 Task: Look for space in Santo Tomás, Colombia from 7th July, 2023 to 15th July, 2023 for 6 adults in price range Rs.15000 to Rs.20000. Place can be entire place with 3 bedrooms having 3 beds and 3 bathrooms. Property type can be house, flat, guest house. Amenities needed are: washing machine. Booking option can be shelf check-in. Required host language is English.
Action: Mouse moved to (459, 81)
Screenshot: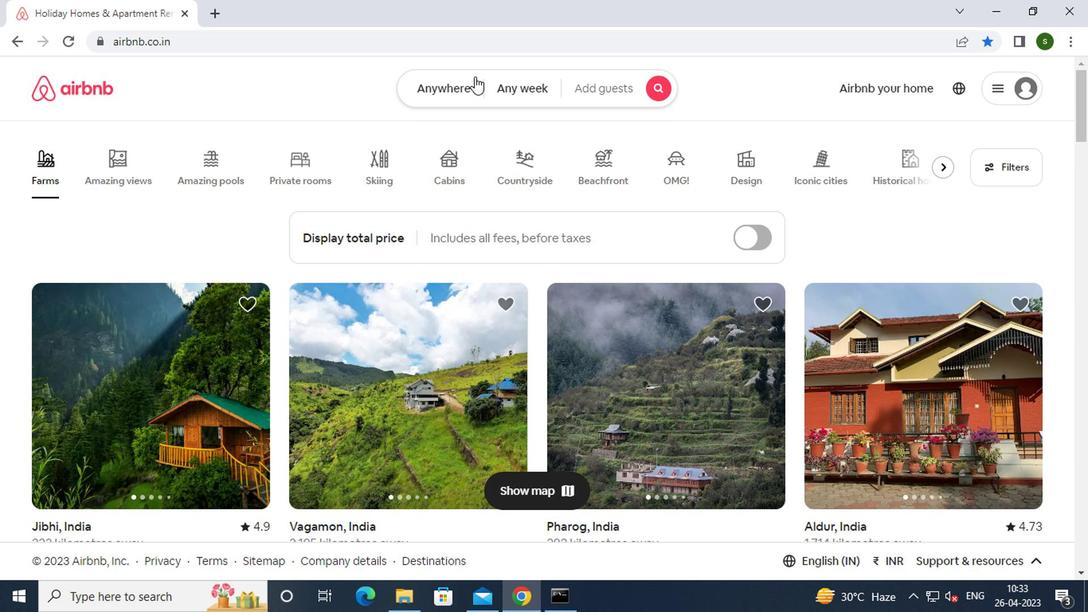 
Action: Mouse pressed left at (459, 81)
Screenshot: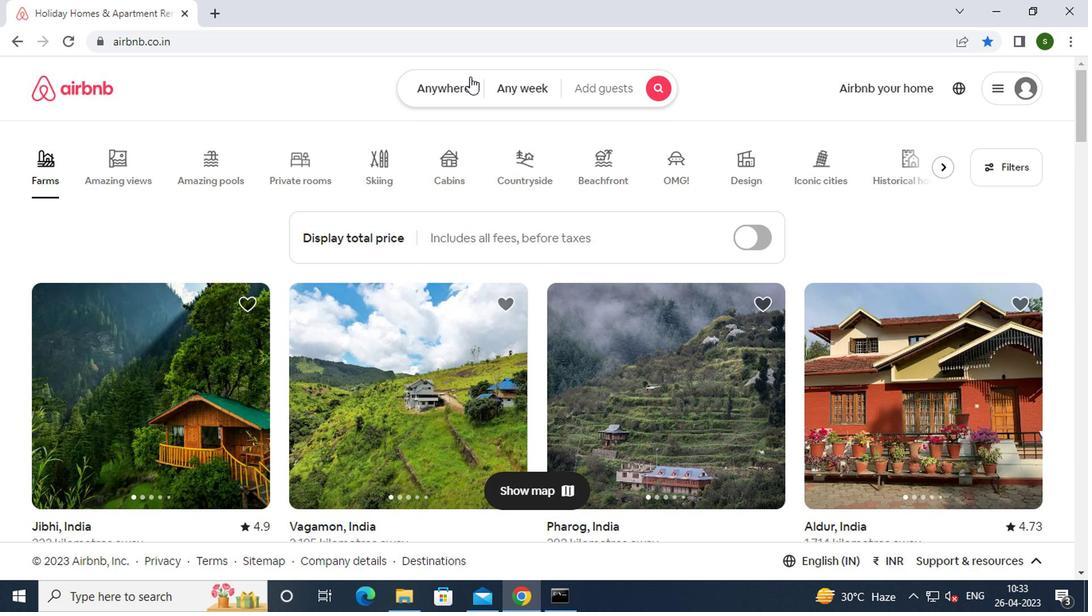
Action: Mouse moved to (347, 153)
Screenshot: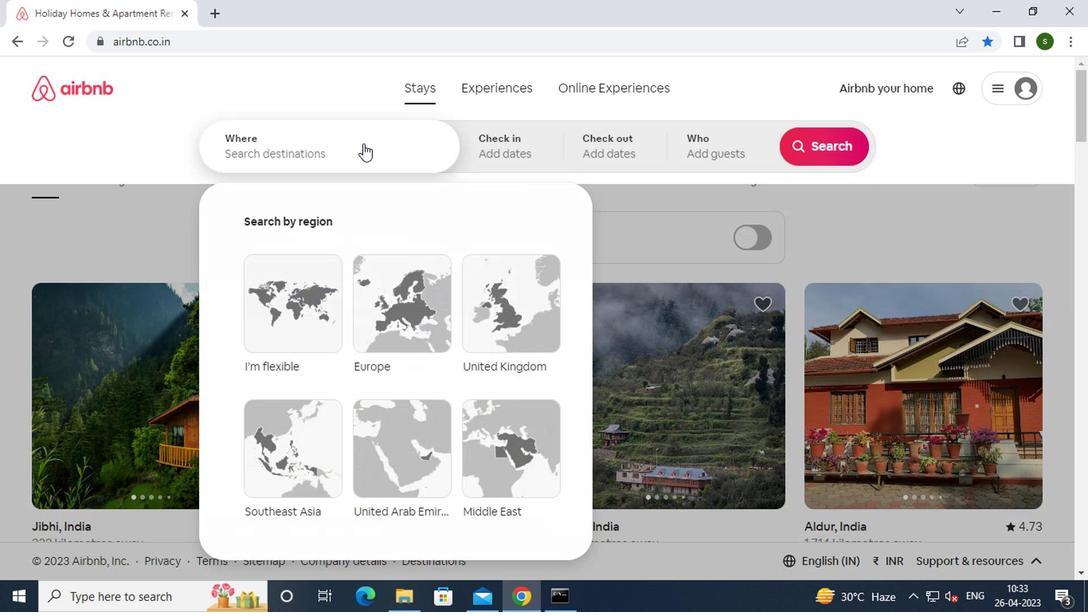 
Action: Mouse pressed left at (347, 153)
Screenshot: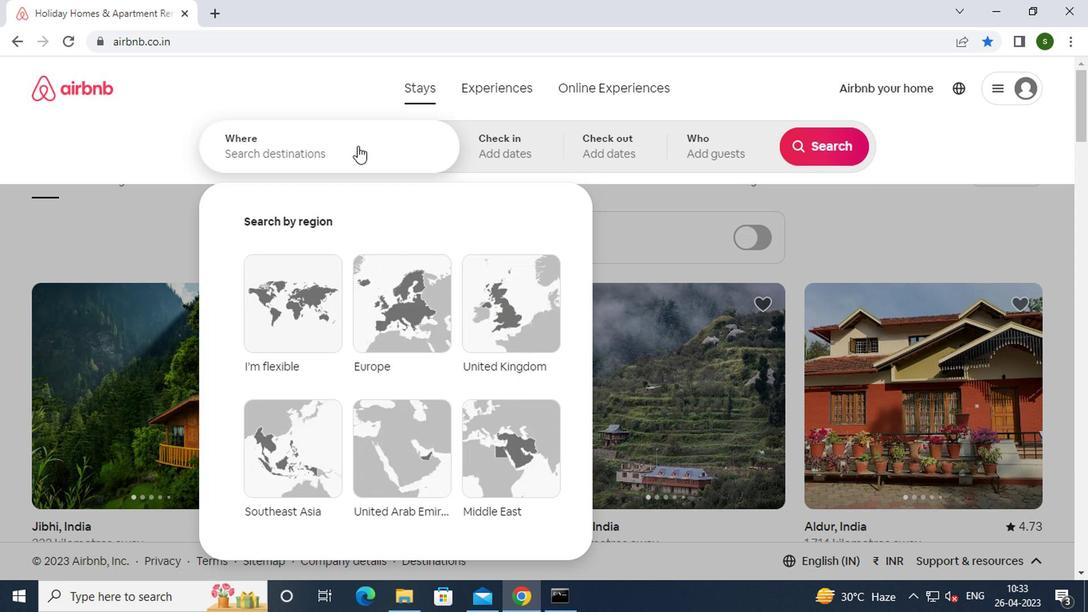 
Action: Key pressed s<Key.caps_lock>anto<Key.space><Key.caps_lock>t<Key.caps_lock>omas,<Key.space><Key.caps_lock>c<Key.caps_lock>olombia<Key.enter>
Screenshot: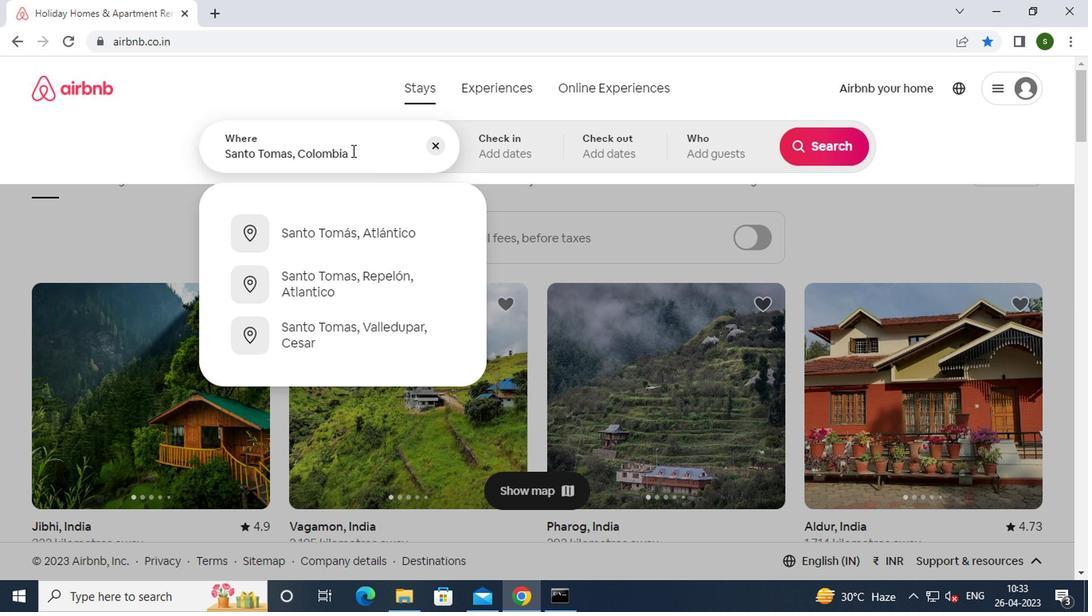 
Action: Mouse moved to (805, 272)
Screenshot: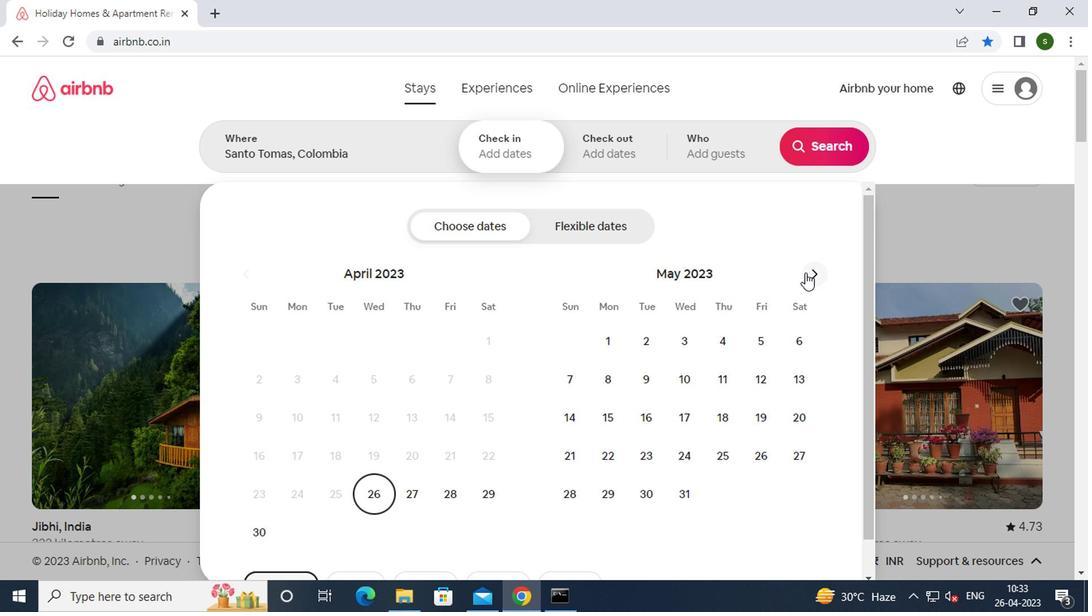 
Action: Mouse pressed left at (805, 272)
Screenshot: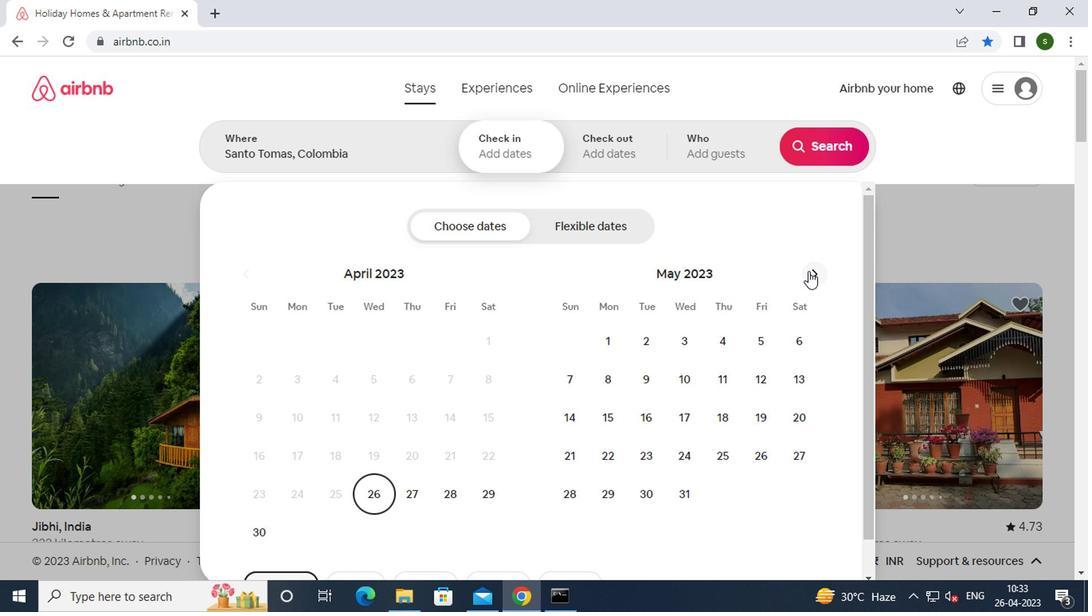
Action: Mouse pressed left at (805, 272)
Screenshot: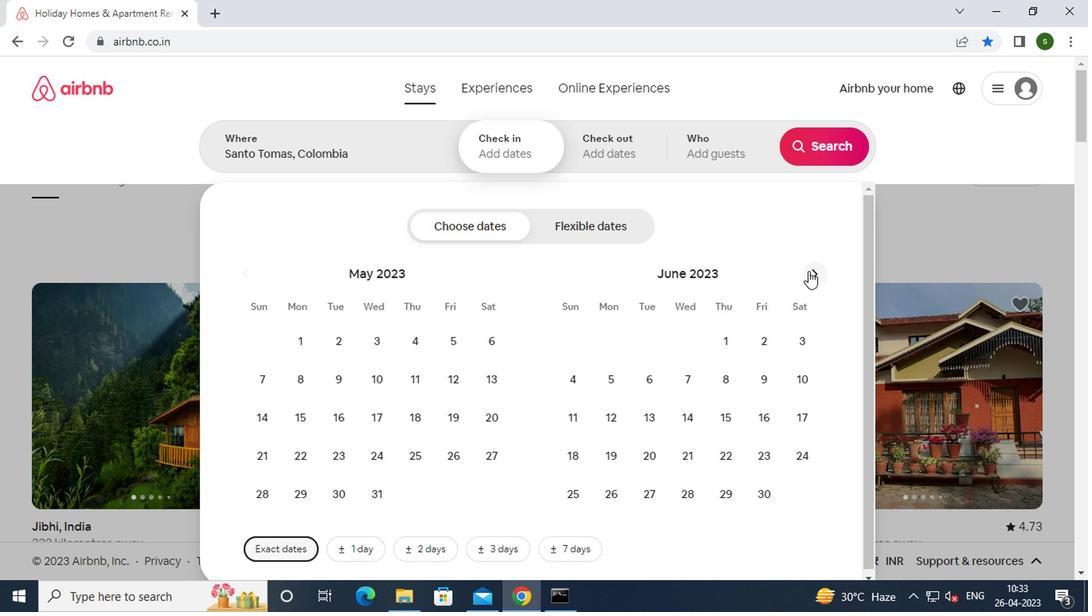 
Action: Mouse moved to (754, 369)
Screenshot: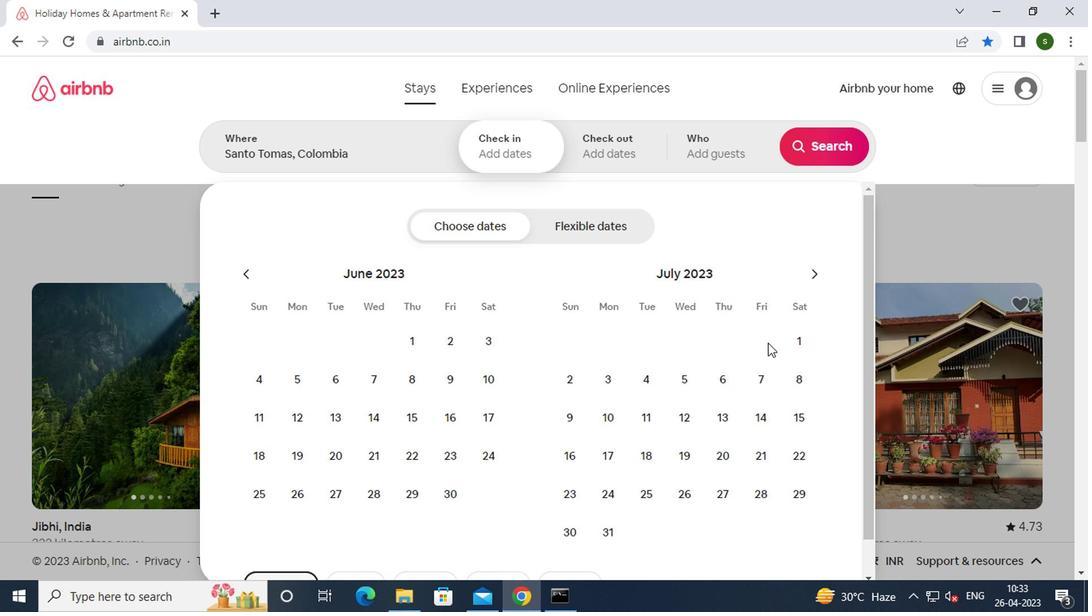 
Action: Mouse pressed left at (754, 369)
Screenshot: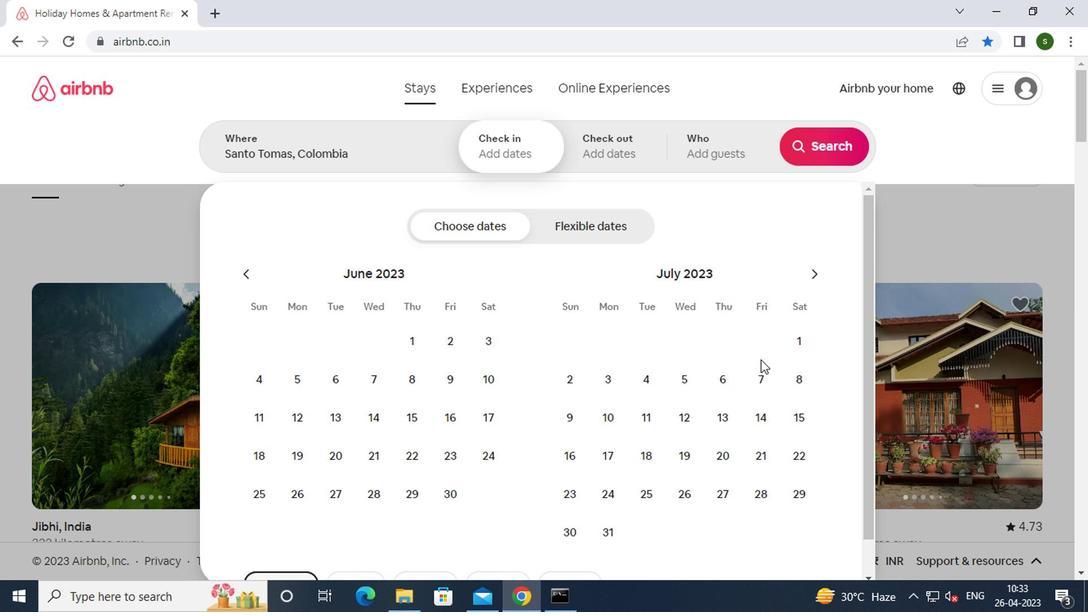 
Action: Mouse moved to (786, 401)
Screenshot: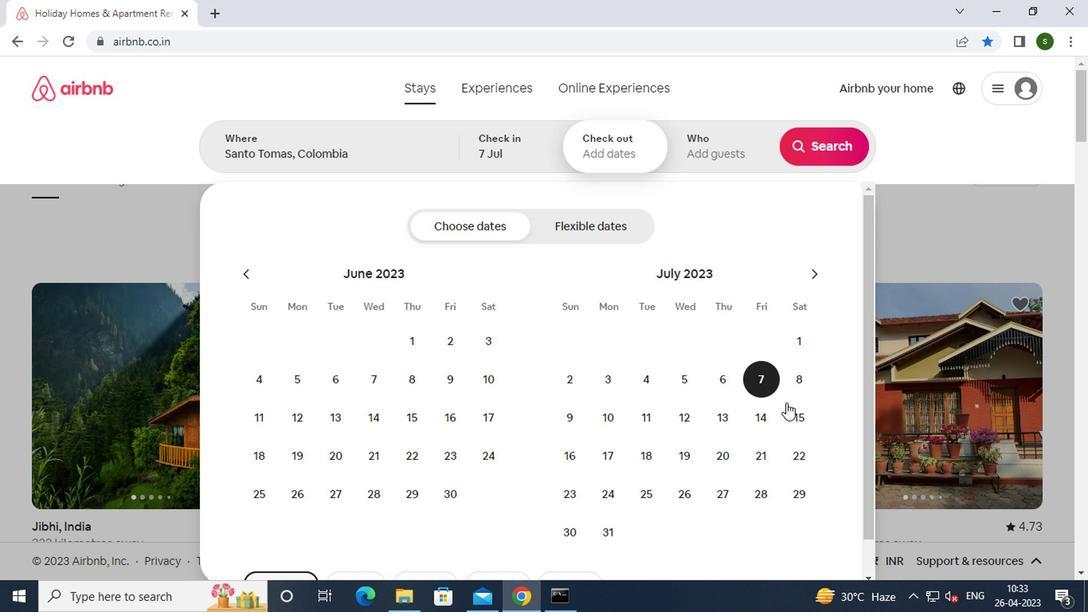 
Action: Mouse pressed left at (786, 401)
Screenshot: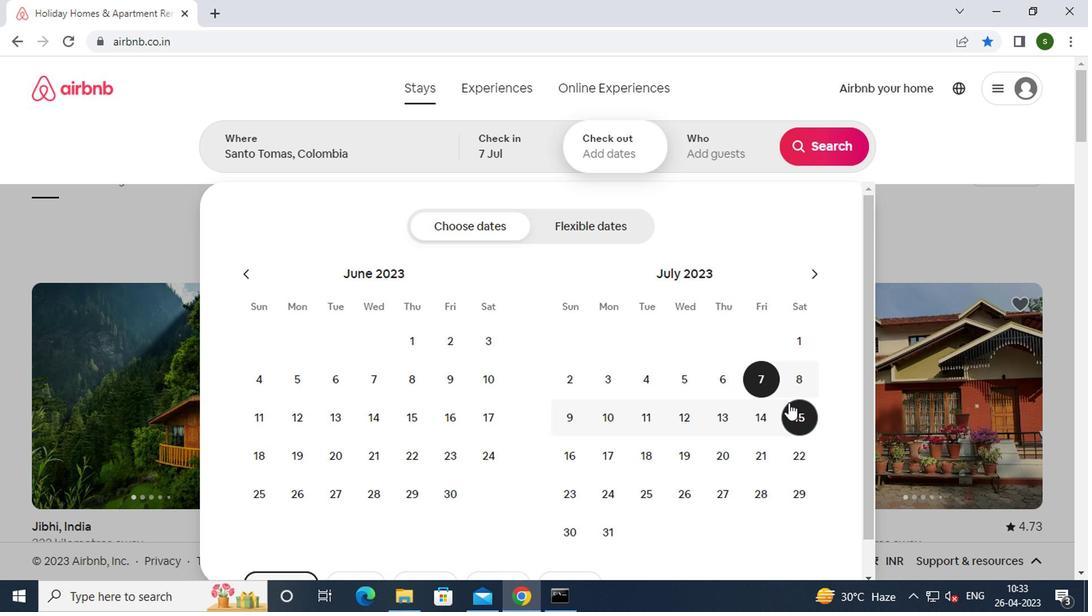 
Action: Mouse moved to (718, 157)
Screenshot: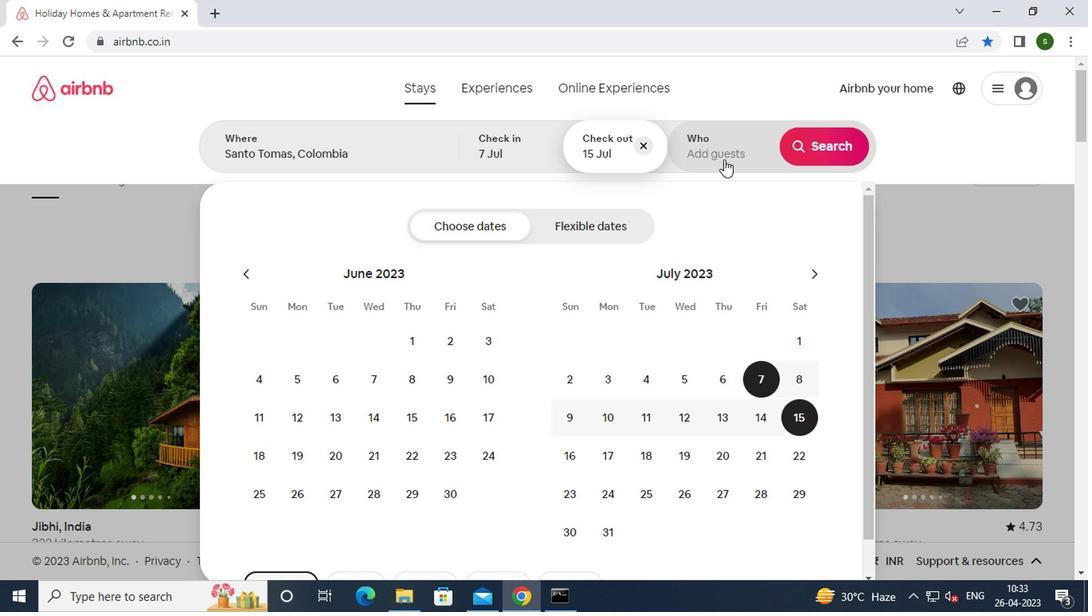 
Action: Mouse pressed left at (718, 157)
Screenshot: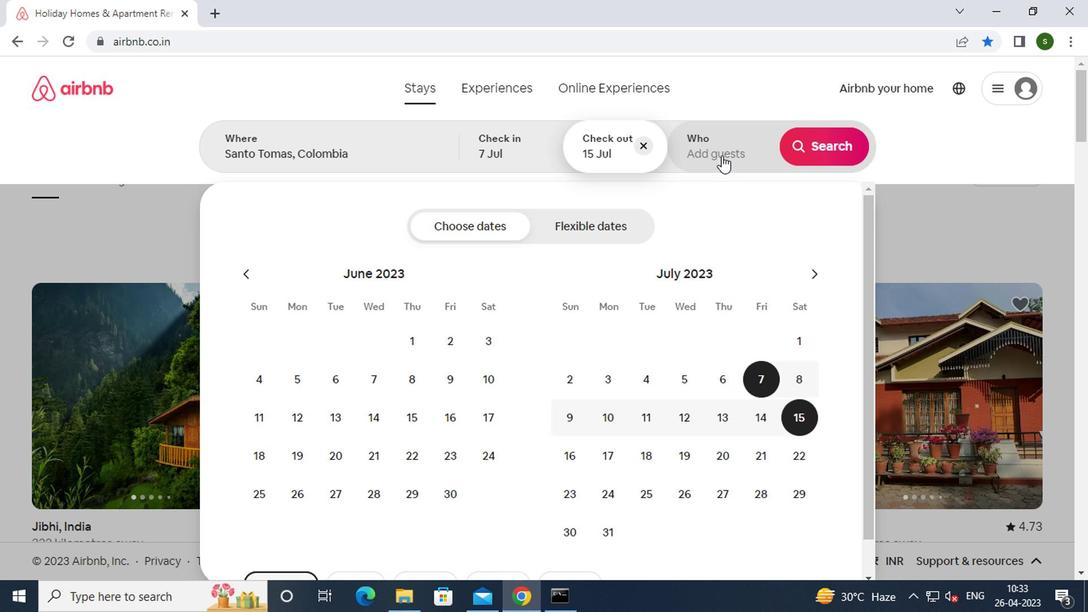 
Action: Mouse moved to (815, 234)
Screenshot: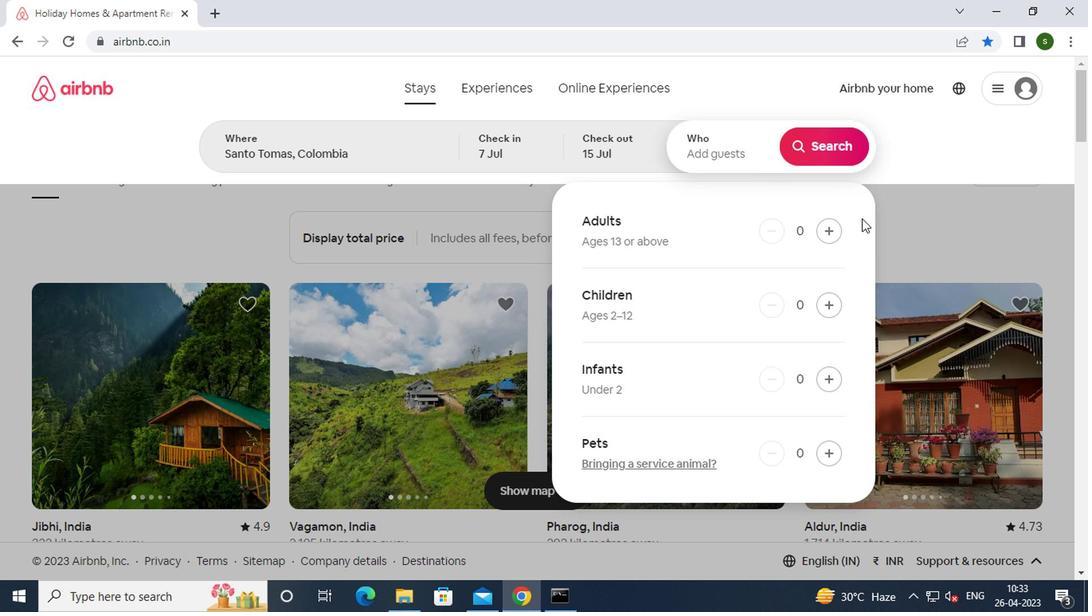 
Action: Mouse pressed left at (815, 234)
Screenshot: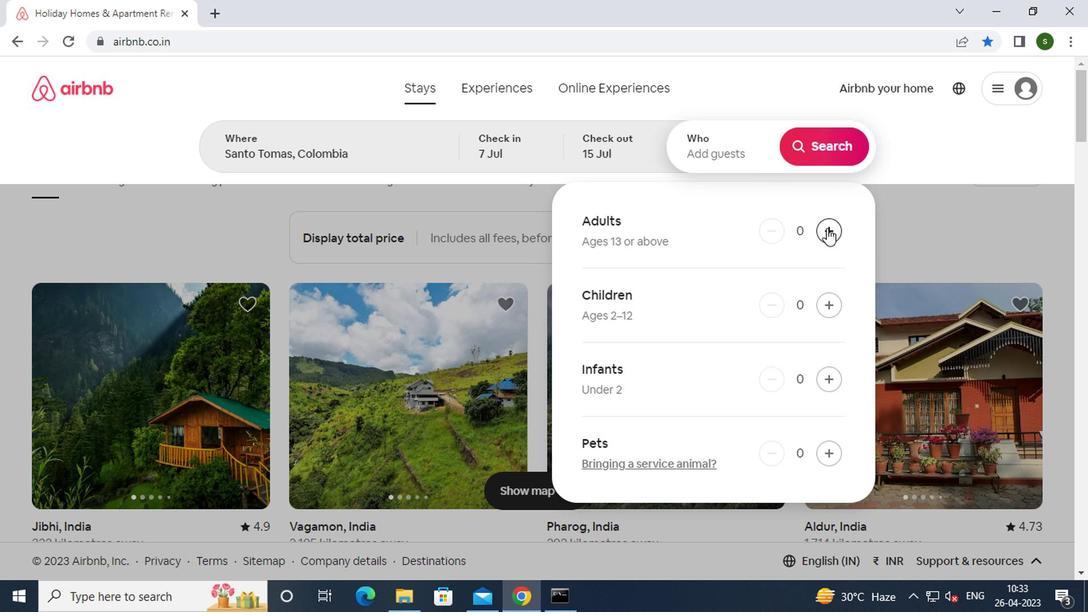 
Action: Mouse pressed left at (815, 234)
Screenshot: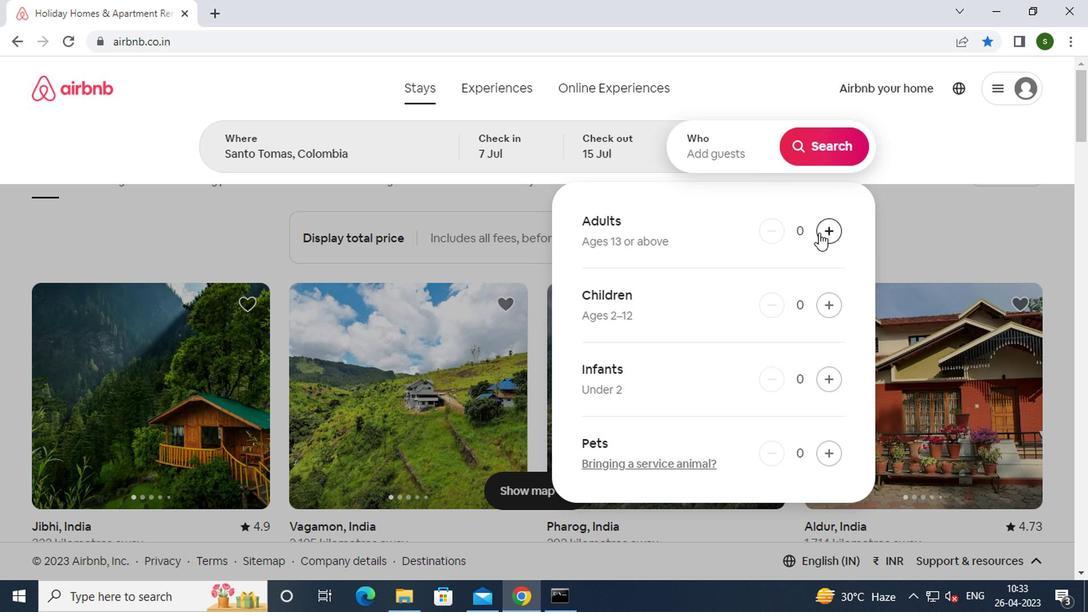 
Action: Mouse pressed left at (815, 234)
Screenshot: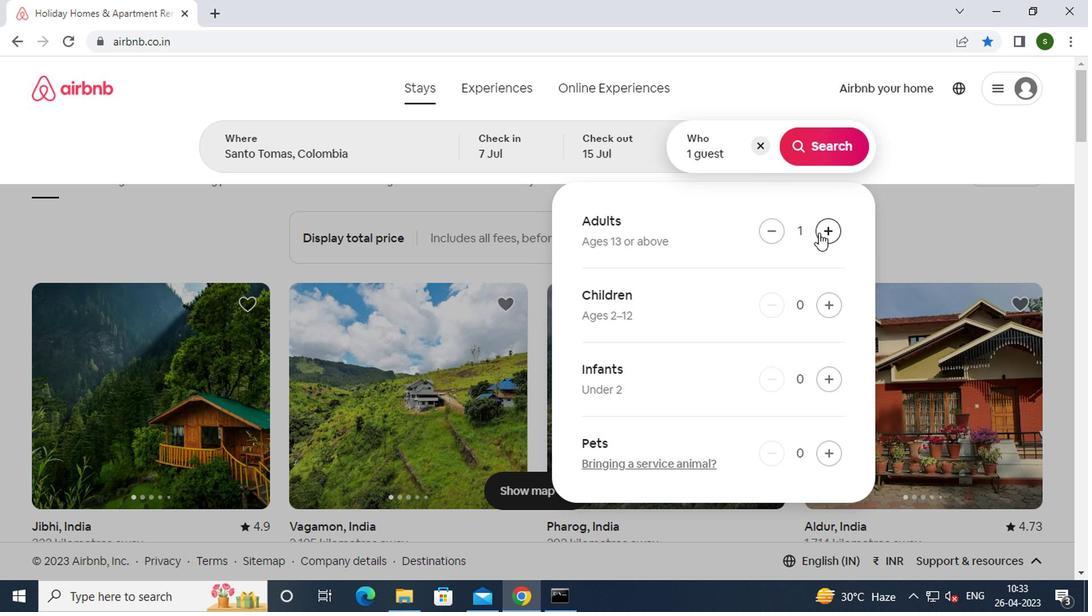 
Action: Mouse pressed left at (815, 234)
Screenshot: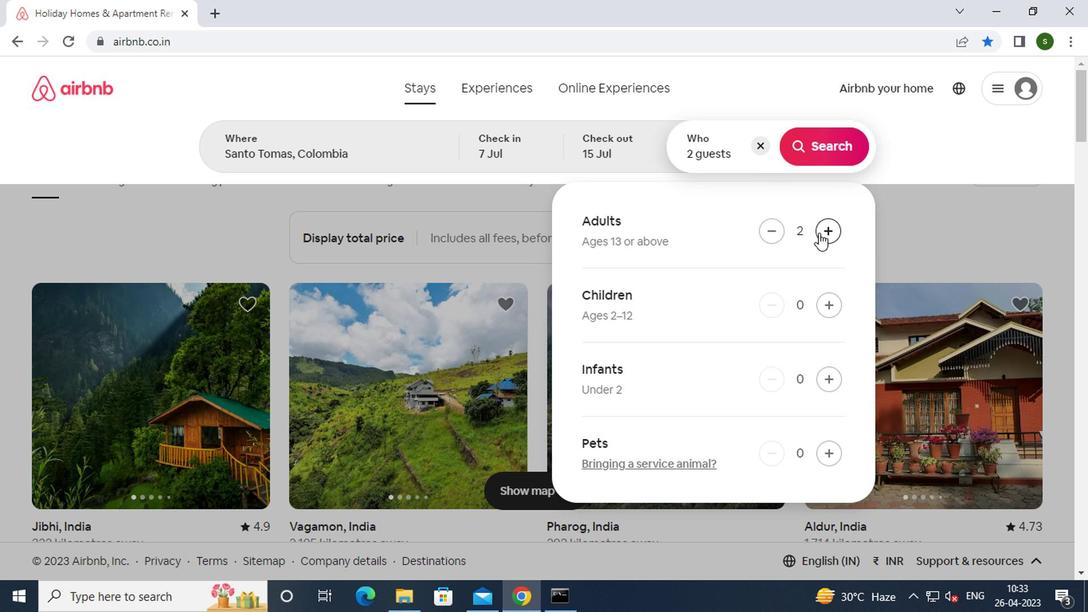 
Action: Mouse pressed left at (815, 234)
Screenshot: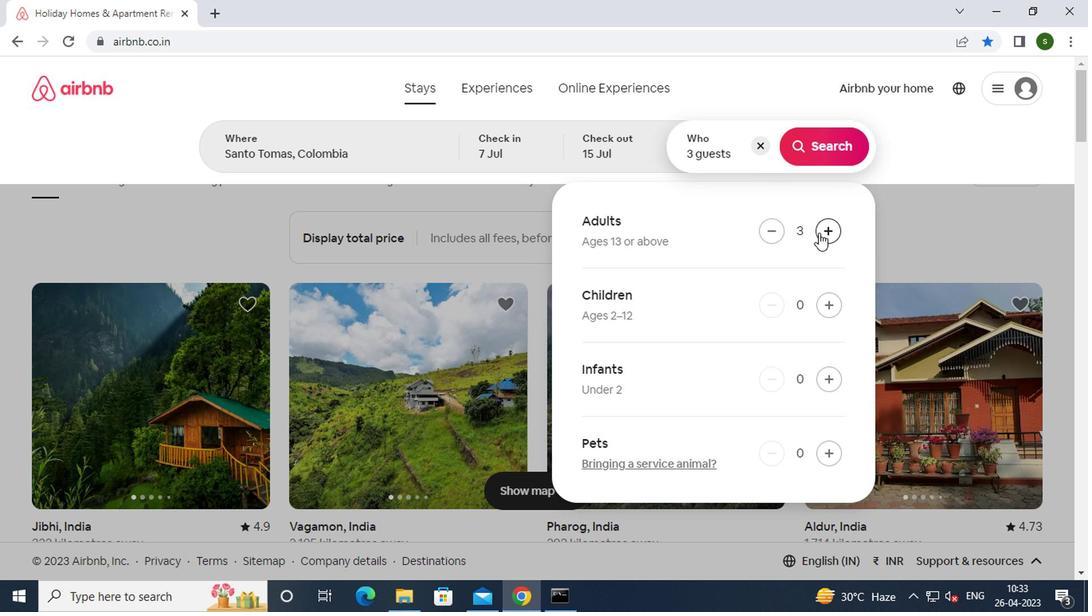 
Action: Mouse pressed left at (815, 234)
Screenshot: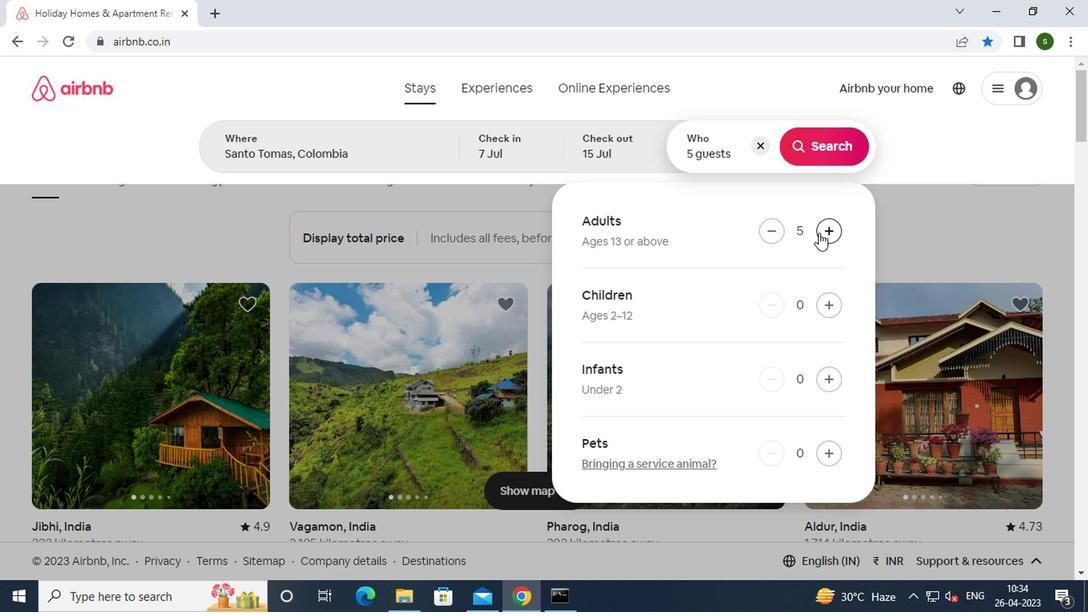 
Action: Mouse moved to (807, 146)
Screenshot: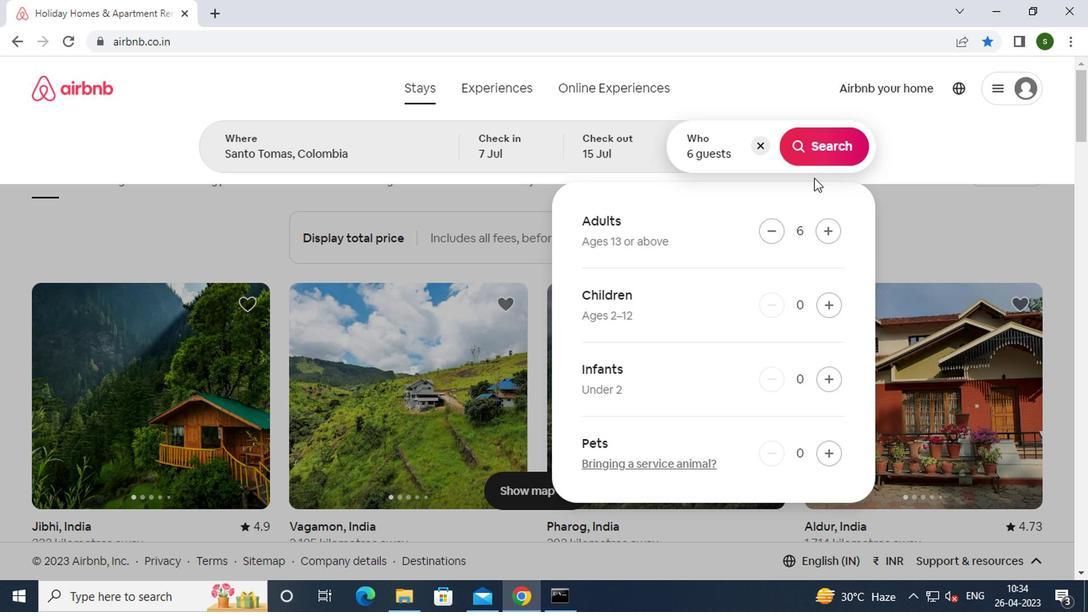 
Action: Mouse pressed left at (807, 146)
Screenshot: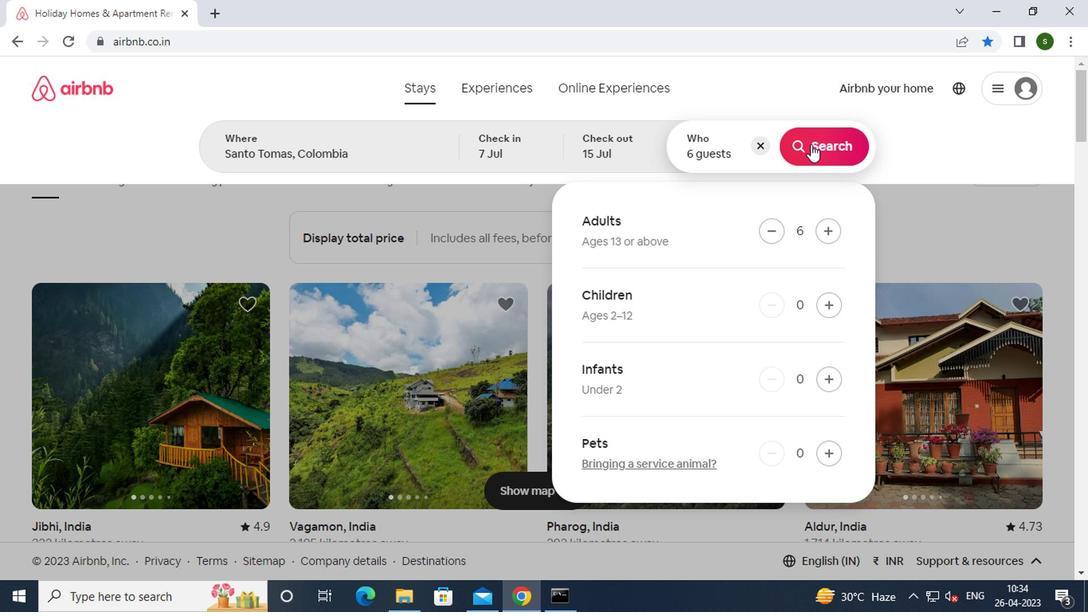 
Action: Mouse moved to (1022, 156)
Screenshot: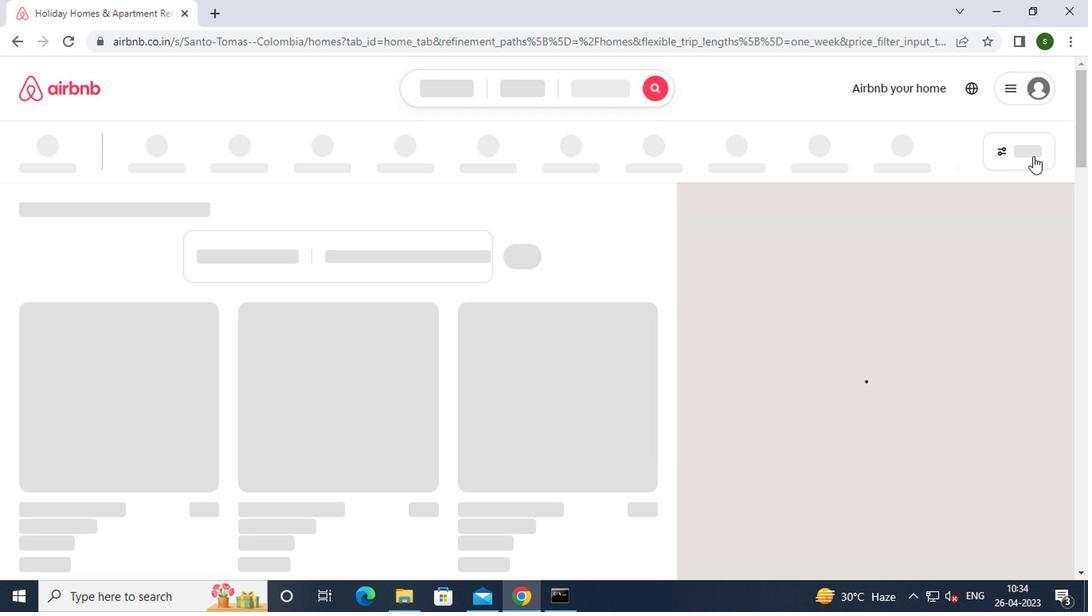 
Action: Mouse pressed left at (1022, 156)
Screenshot: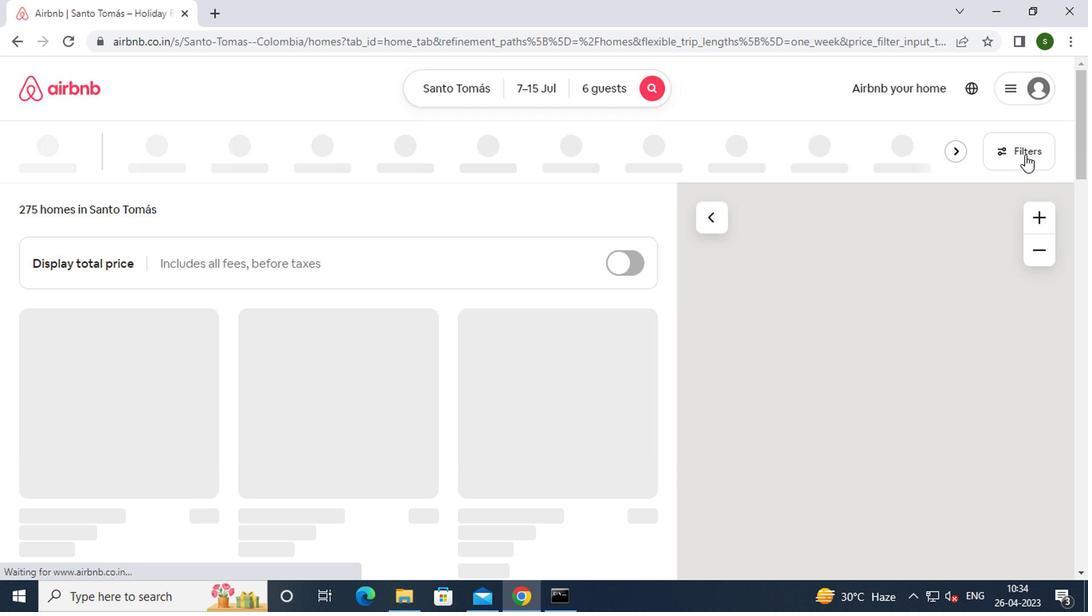 
Action: Mouse moved to (440, 355)
Screenshot: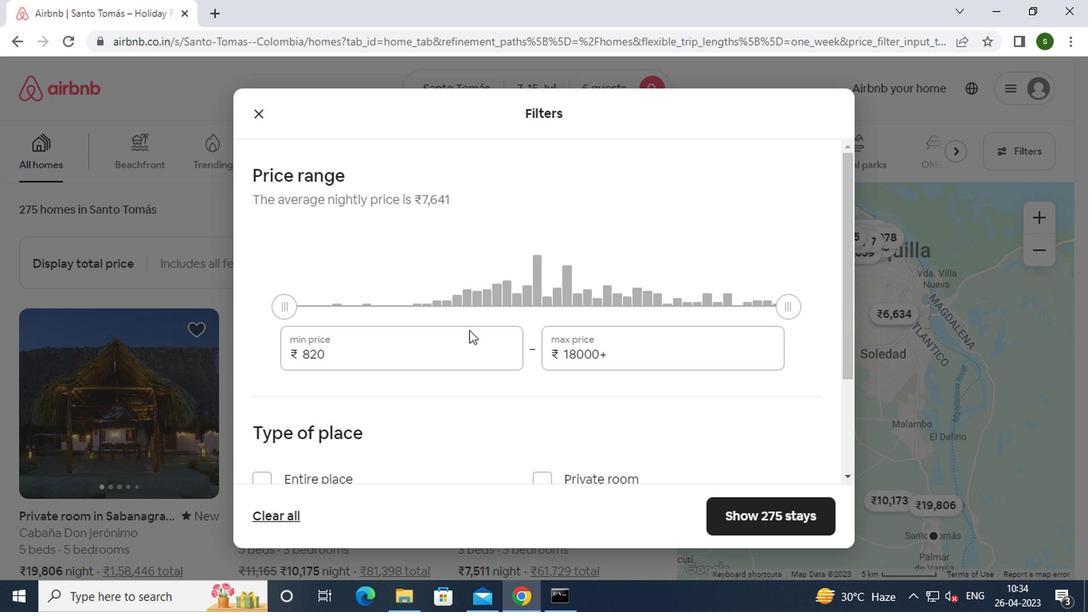 
Action: Mouse pressed left at (440, 355)
Screenshot: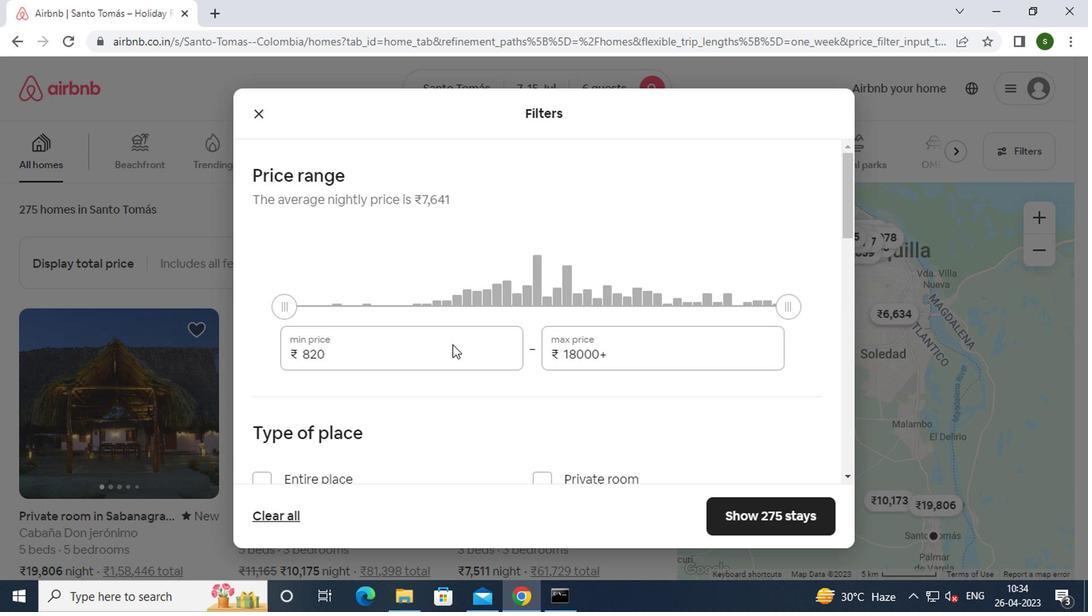 
Action: Mouse moved to (438, 351)
Screenshot: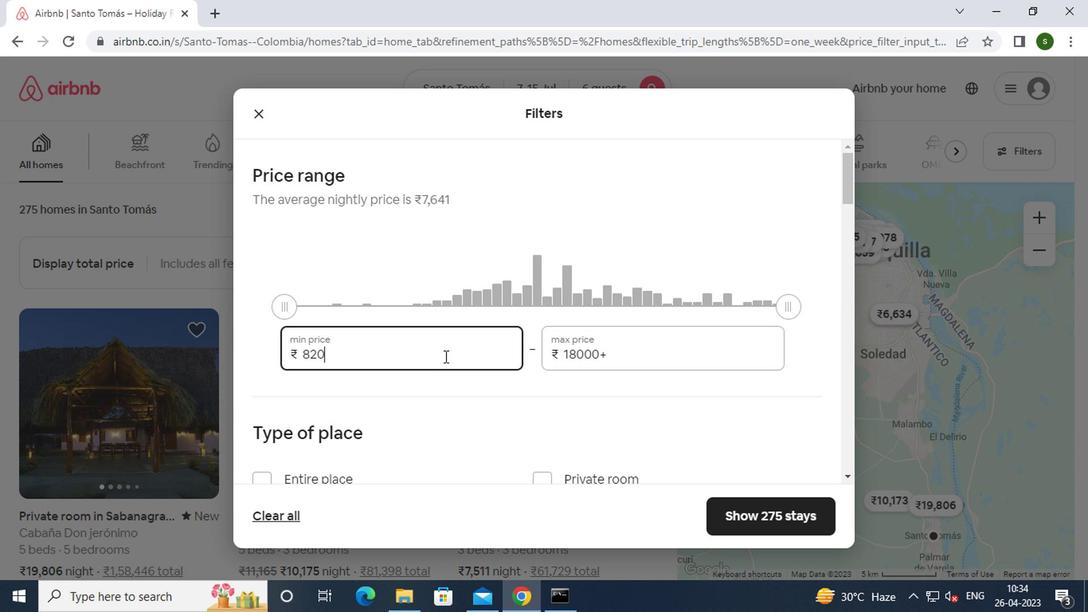 
Action: Key pressed <Key.backspace><Key.backspace><Key.backspace><Key.backspace><Key.backspace><Key.backspace><Key.backspace><Key.backspace><Key.backspace><Key.backspace>15000
Screenshot: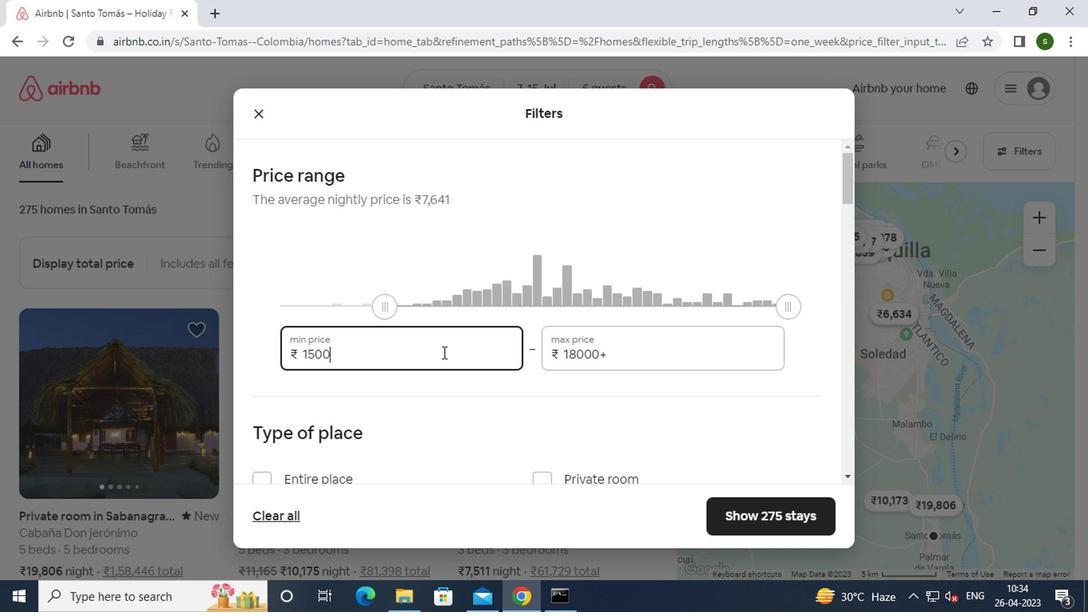
Action: Mouse moved to (637, 362)
Screenshot: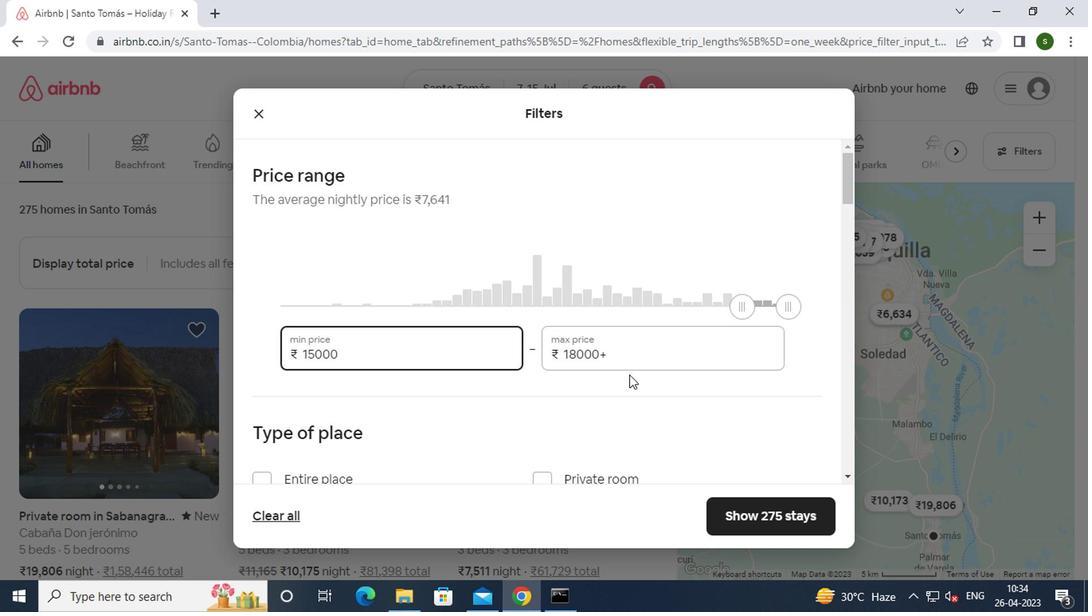 
Action: Mouse pressed left at (637, 362)
Screenshot: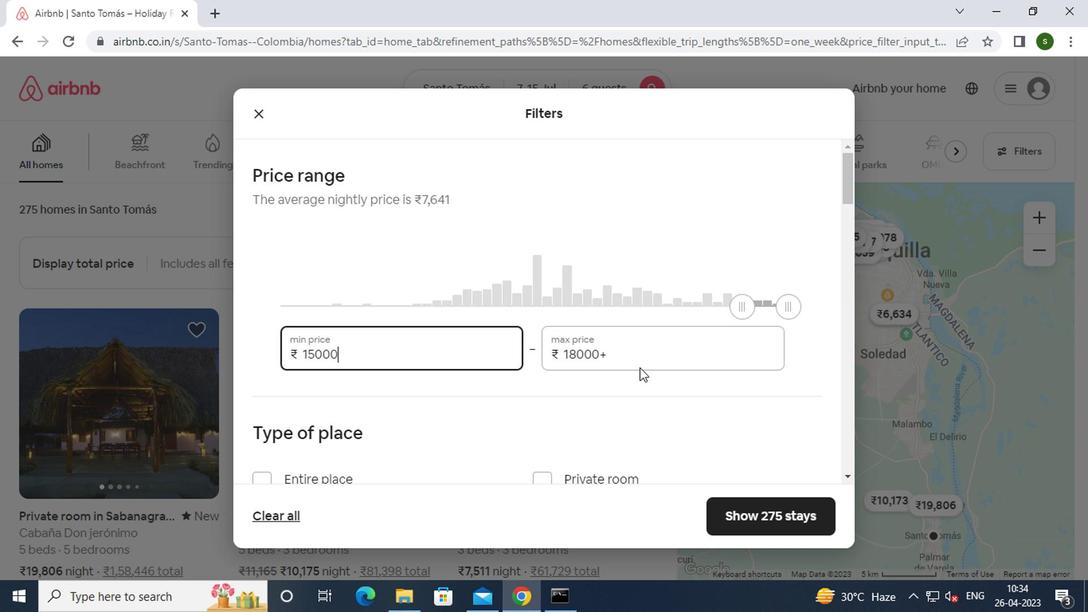 
Action: Mouse moved to (639, 357)
Screenshot: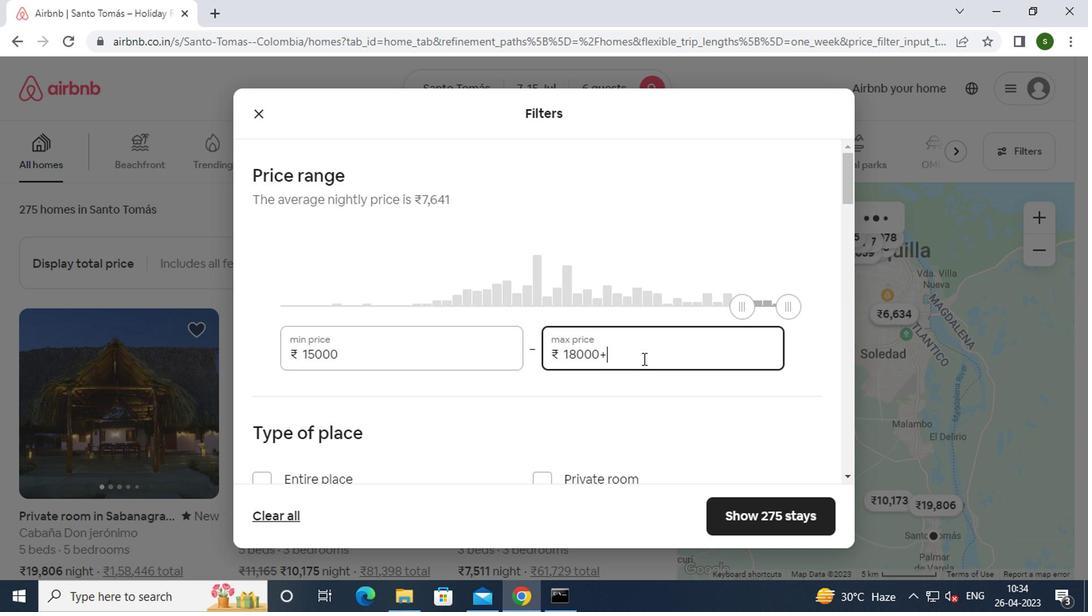 
Action: Key pressed <Key.backspace><Key.backspace><Key.backspace><Key.backspace><Key.backspace><Key.backspace><Key.backspace><Key.backspace><Key.backspace><Key.backspace><Key.backspace><Key.backspace><Key.backspace>20000
Screenshot: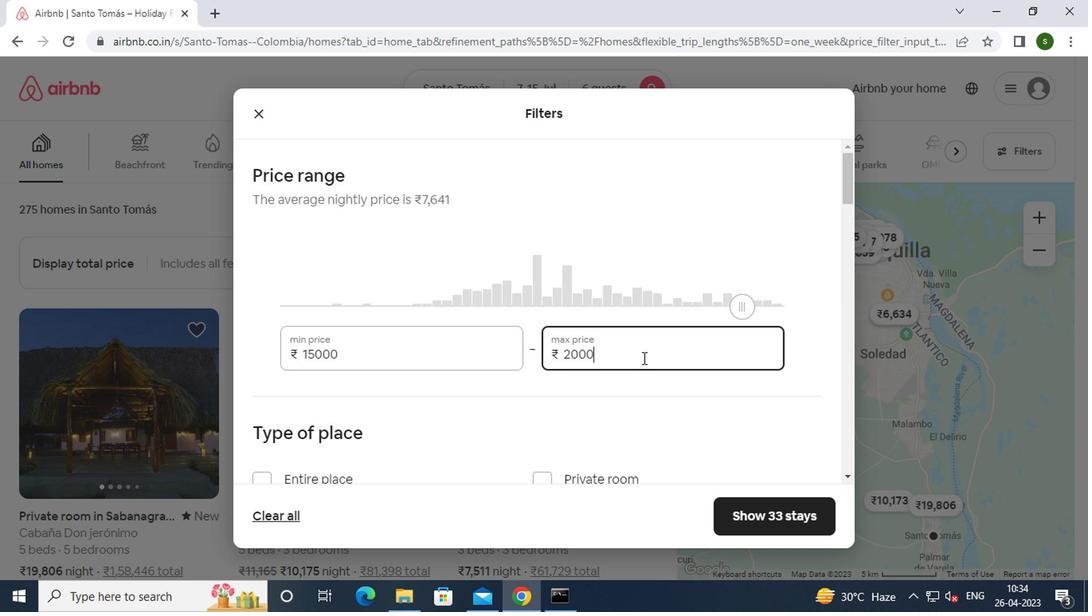 
Action: Mouse moved to (534, 381)
Screenshot: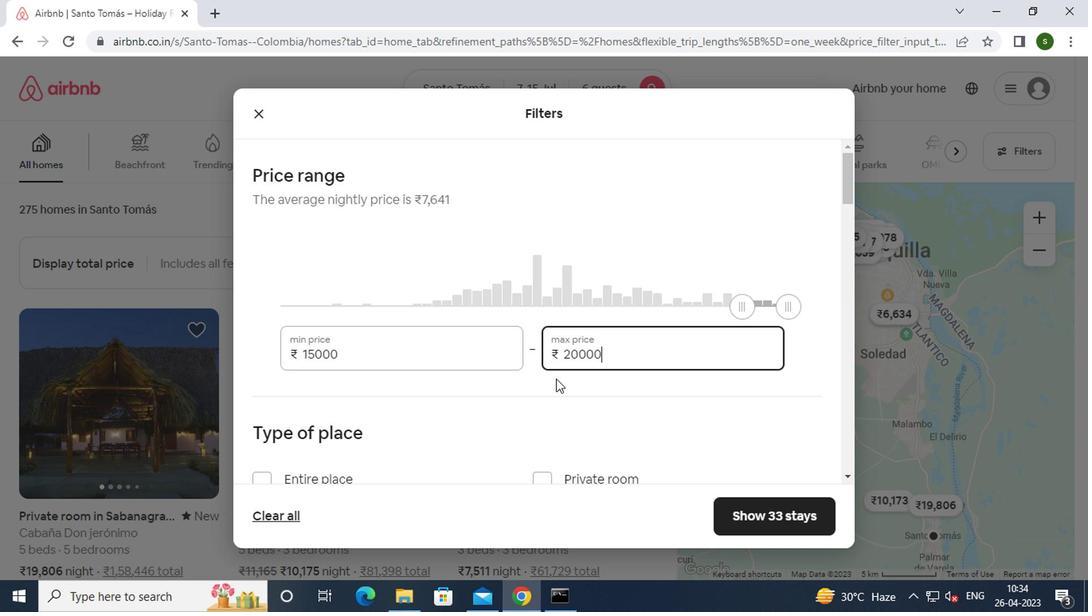 
Action: Mouse scrolled (534, 380) with delta (0, -1)
Screenshot: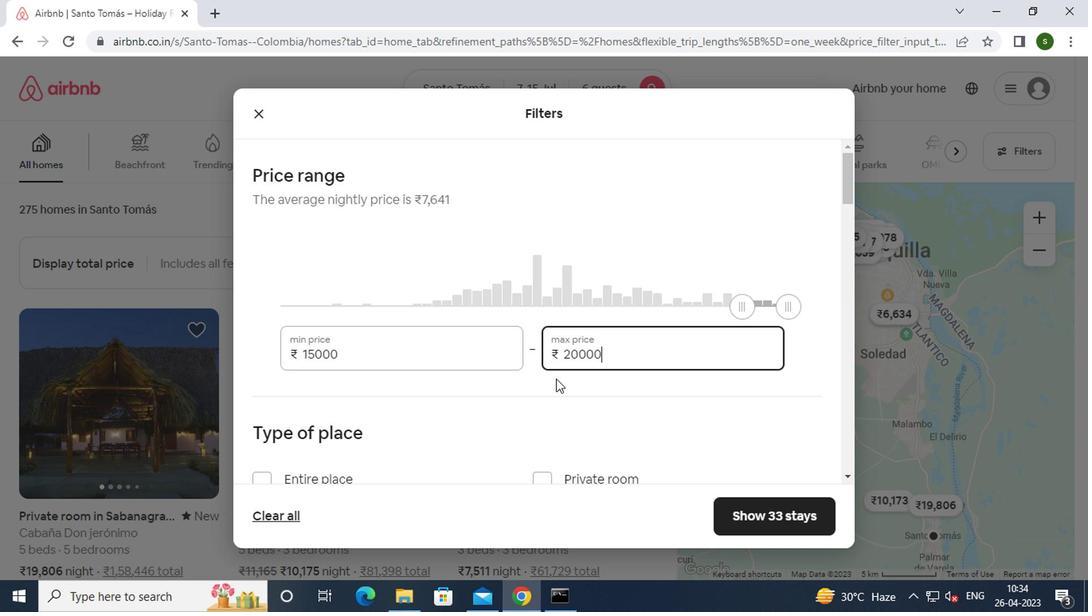 
Action: Mouse moved to (530, 382)
Screenshot: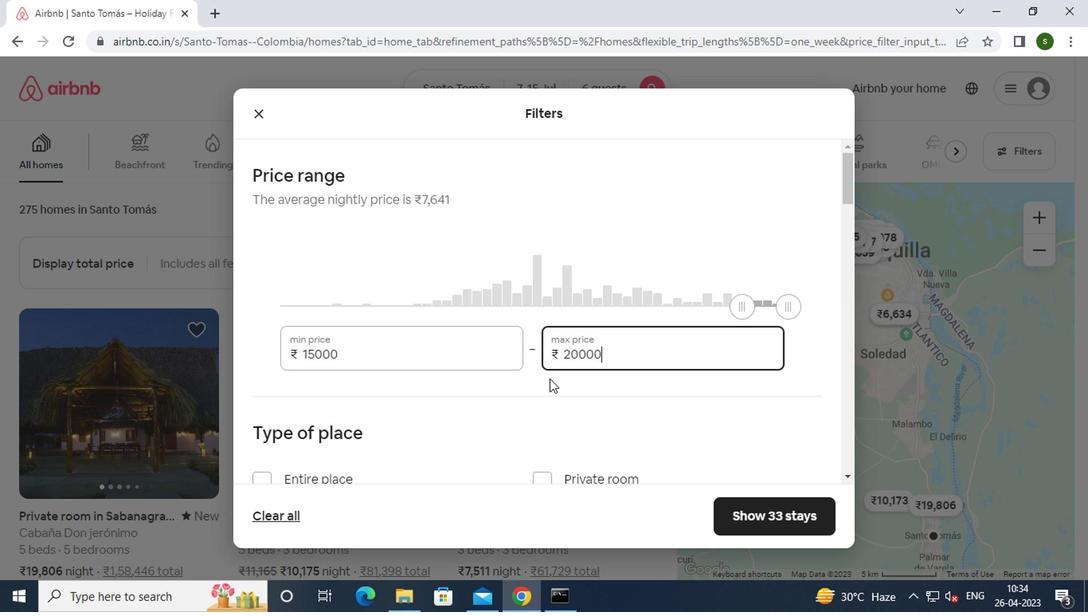 
Action: Mouse scrolled (530, 381) with delta (0, 0)
Screenshot: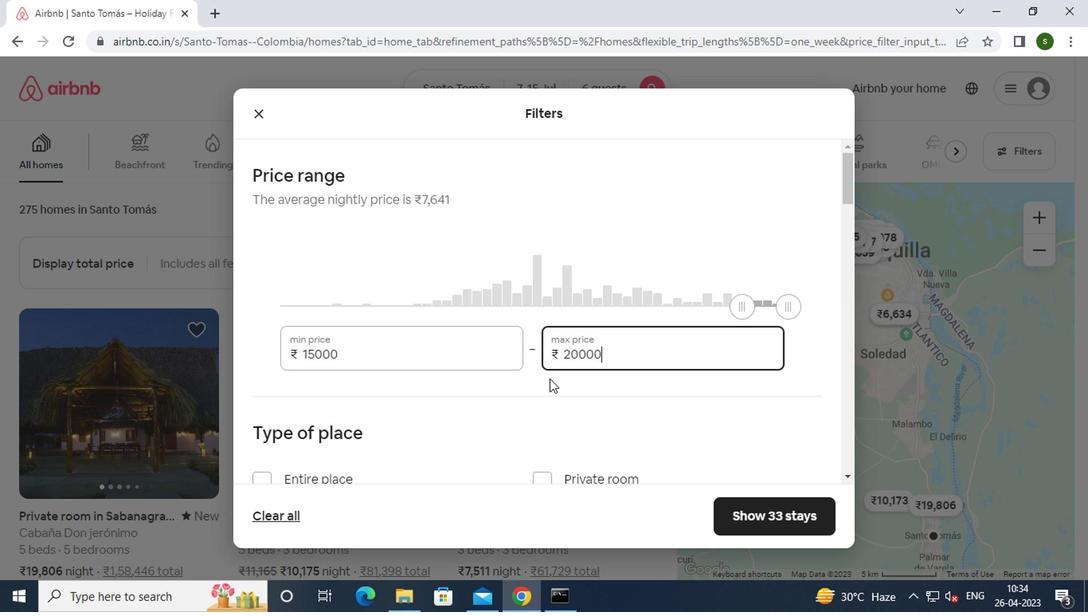 
Action: Mouse moved to (326, 326)
Screenshot: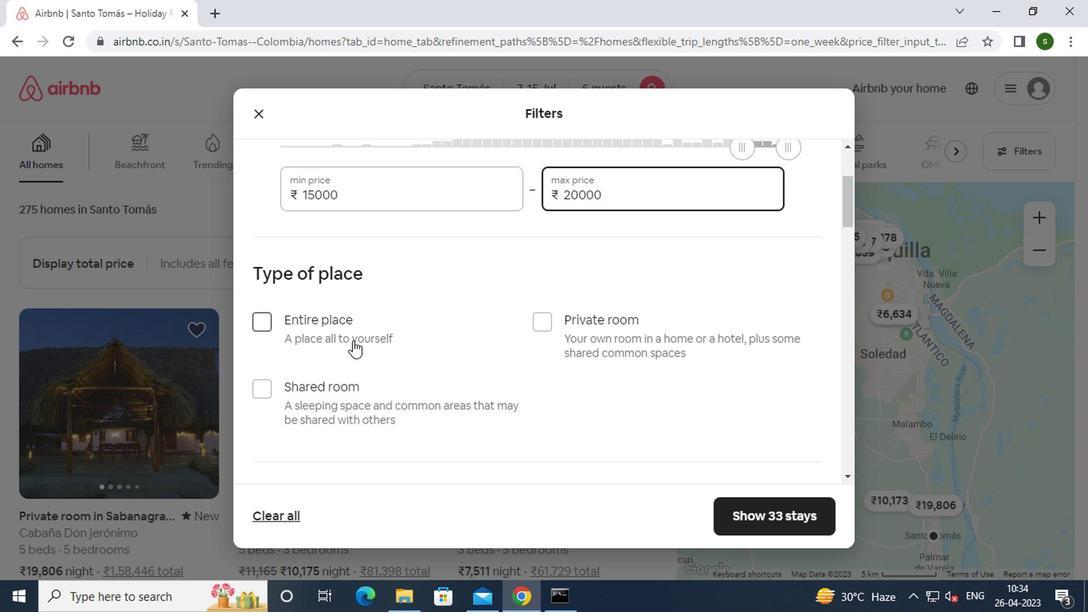 
Action: Mouse pressed left at (326, 326)
Screenshot: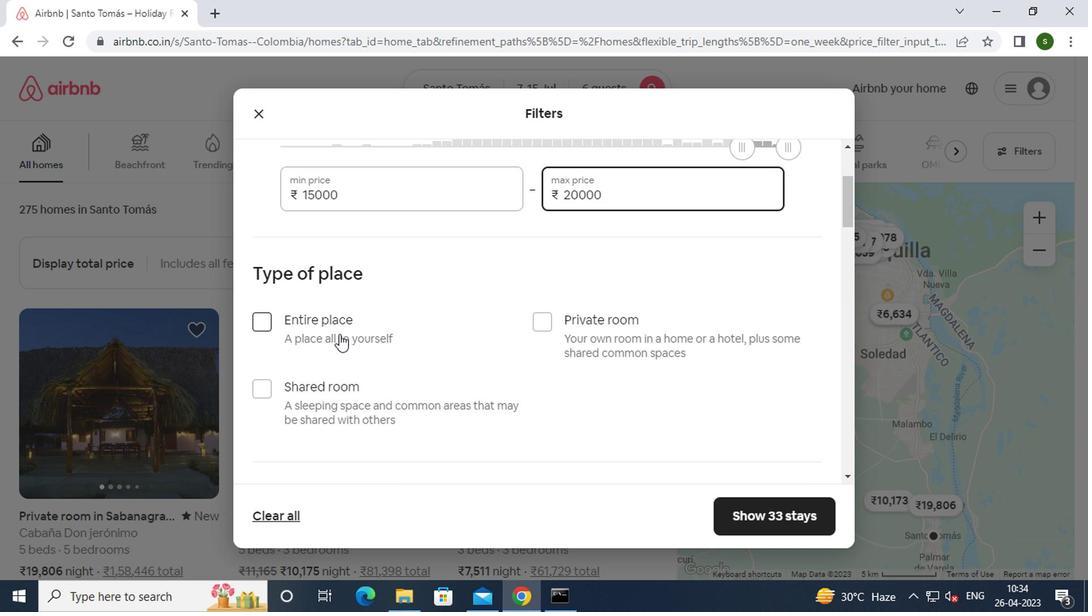 
Action: Mouse moved to (428, 323)
Screenshot: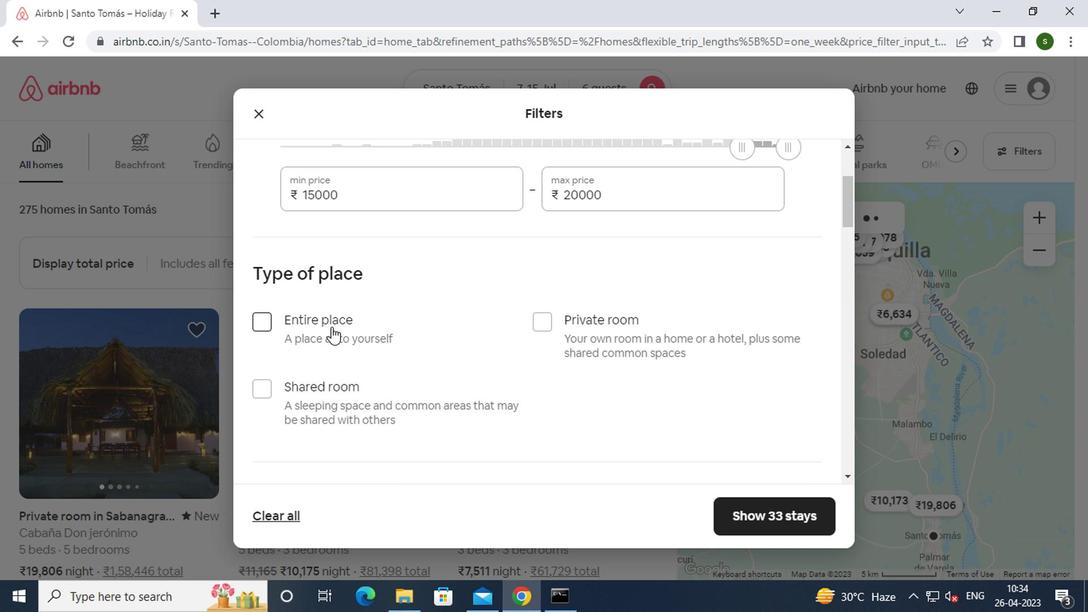 
Action: Mouse scrolled (428, 323) with delta (0, 0)
Screenshot: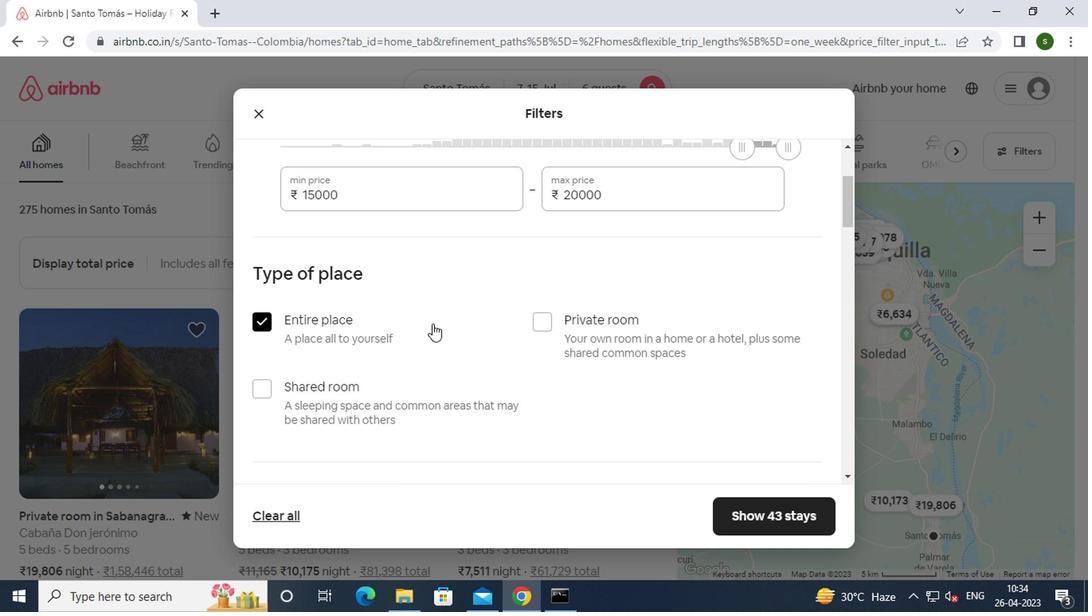 
Action: Mouse scrolled (428, 323) with delta (0, 0)
Screenshot: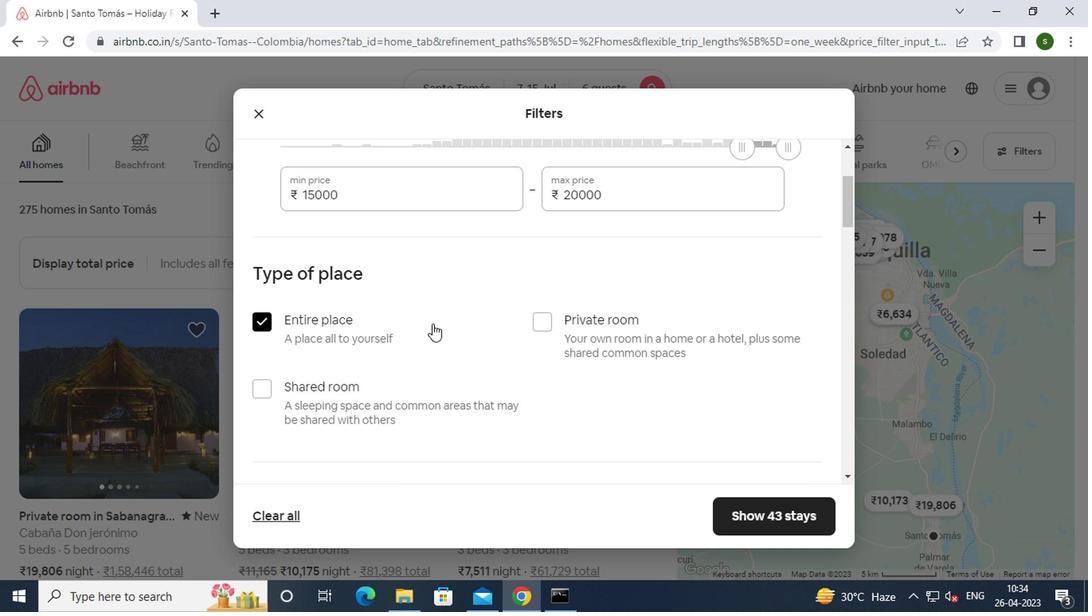 
Action: Mouse scrolled (428, 323) with delta (0, 0)
Screenshot: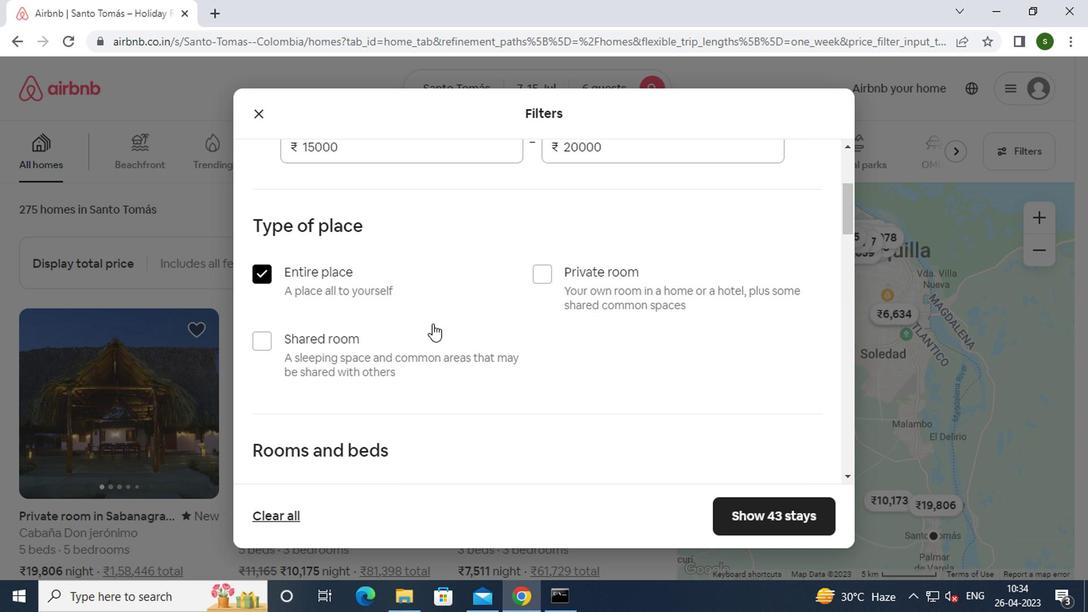 
Action: Mouse scrolled (428, 323) with delta (0, 0)
Screenshot: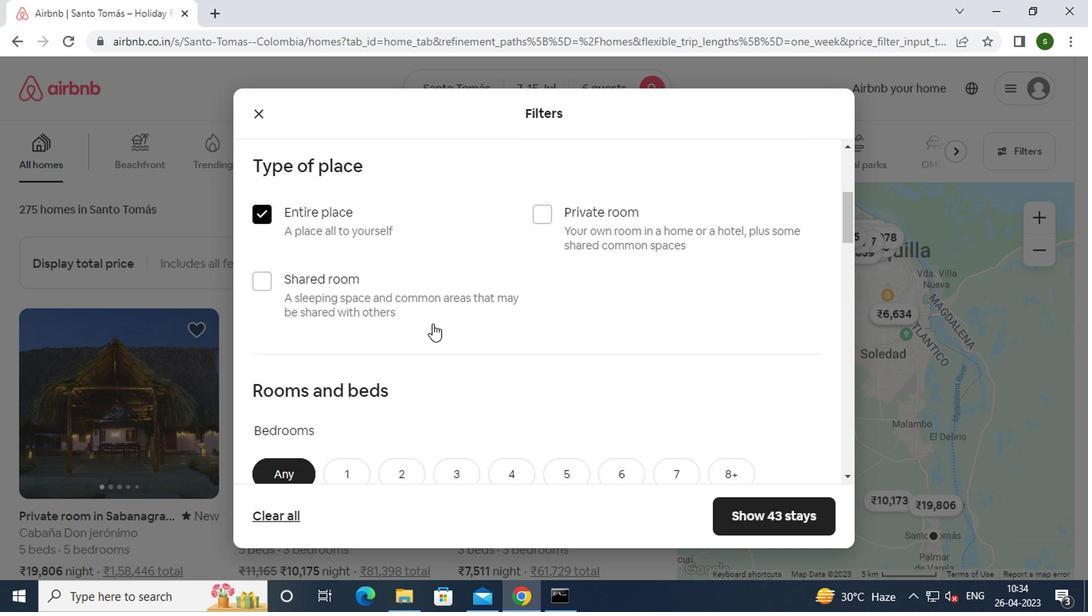 
Action: Mouse moved to (454, 268)
Screenshot: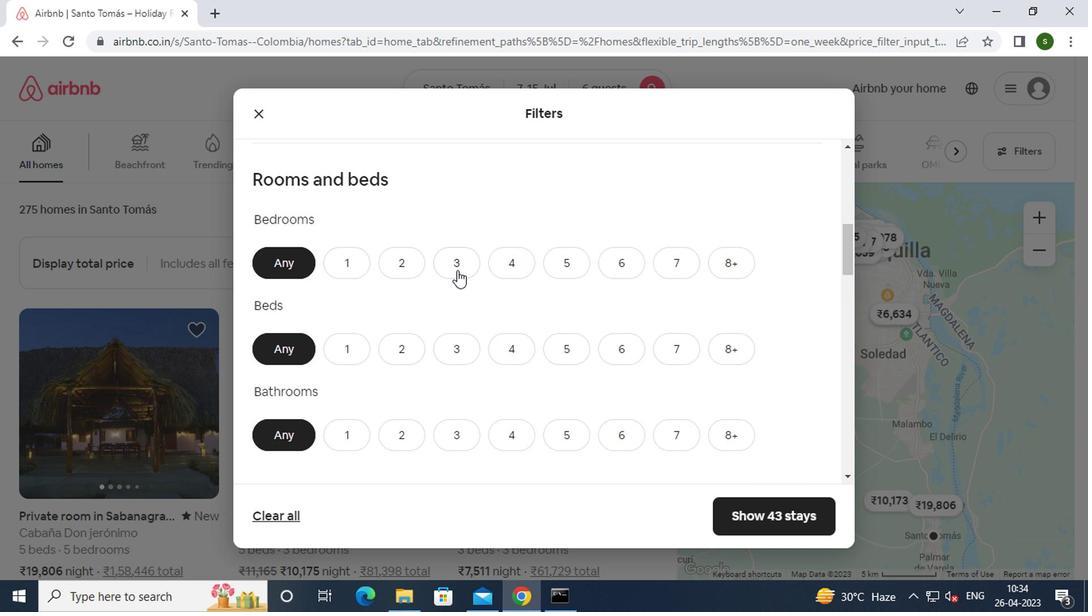 
Action: Mouse pressed left at (454, 268)
Screenshot: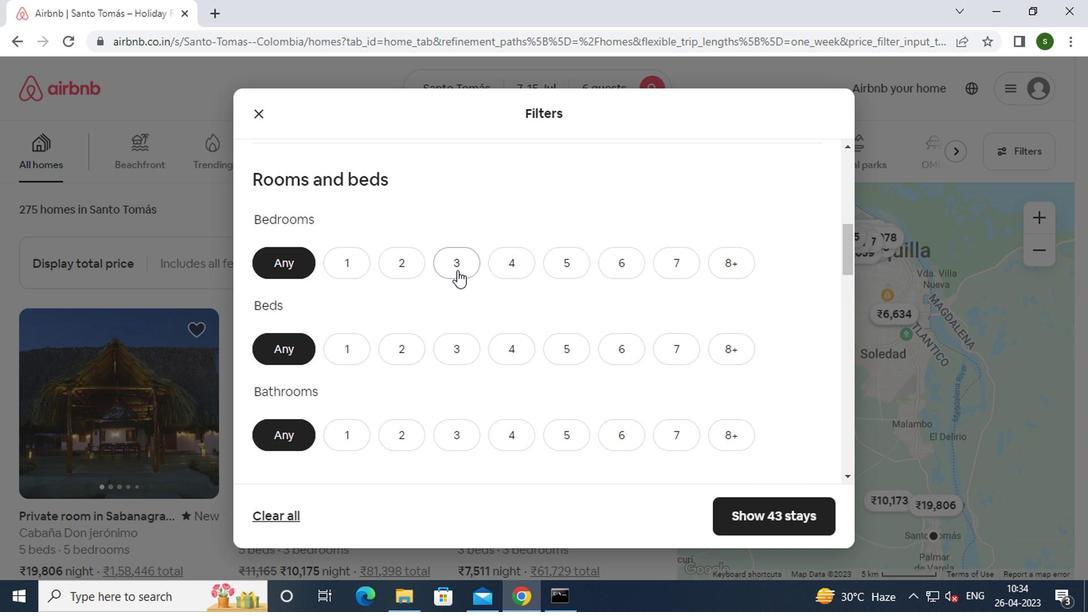 
Action: Mouse moved to (450, 350)
Screenshot: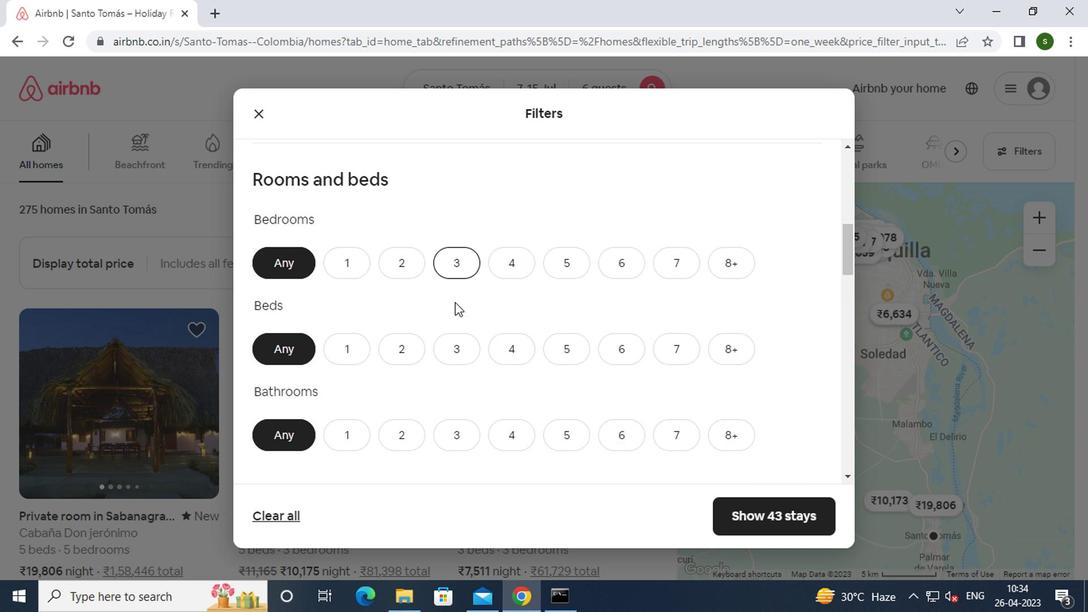 
Action: Mouse pressed left at (450, 350)
Screenshot: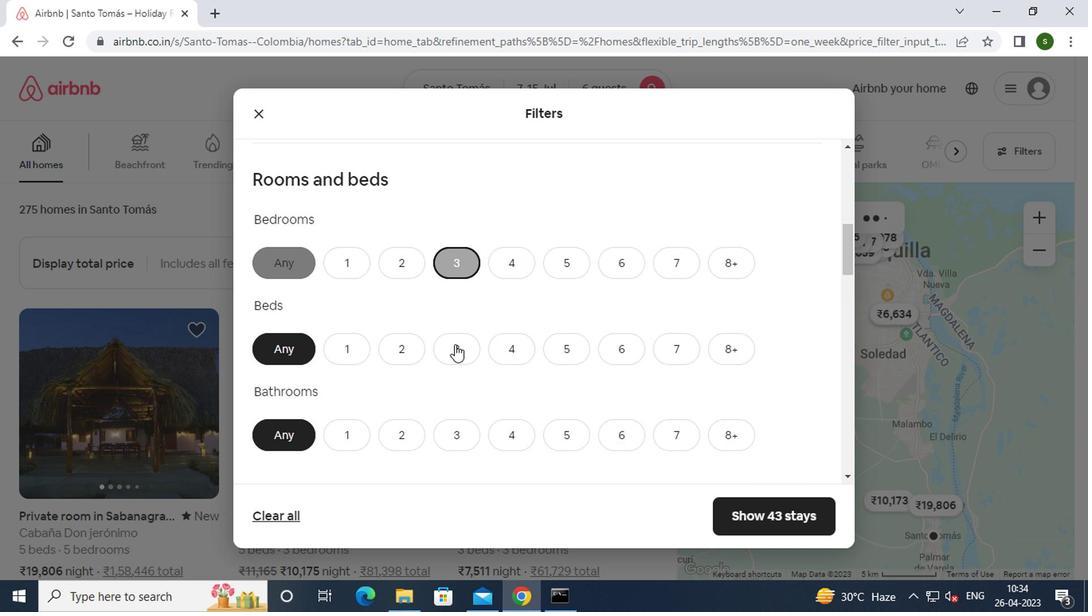 
Action: Mouse moved to (458, 434)
Screenshot: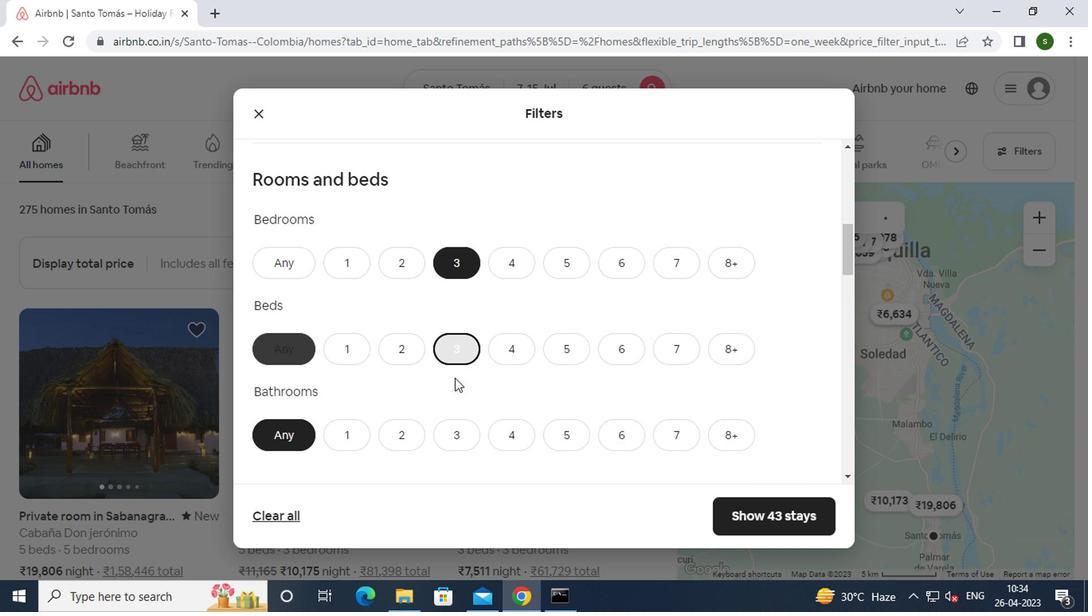 
Action: Mouse pressed left at (458, 434)
Screenshot: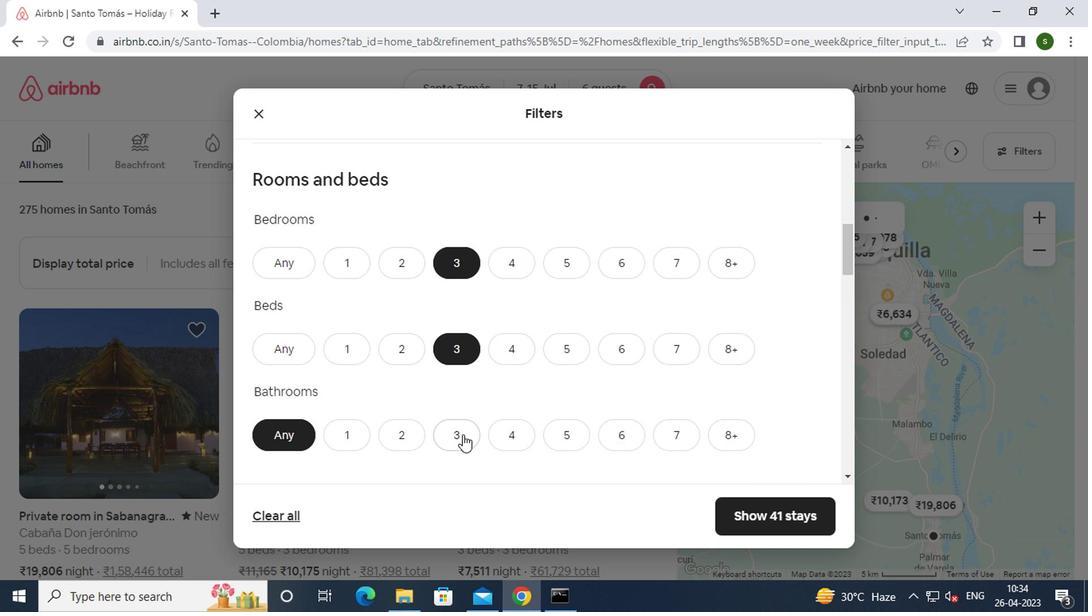 
Action: Mouse moved to (510, 386)
Screenshot: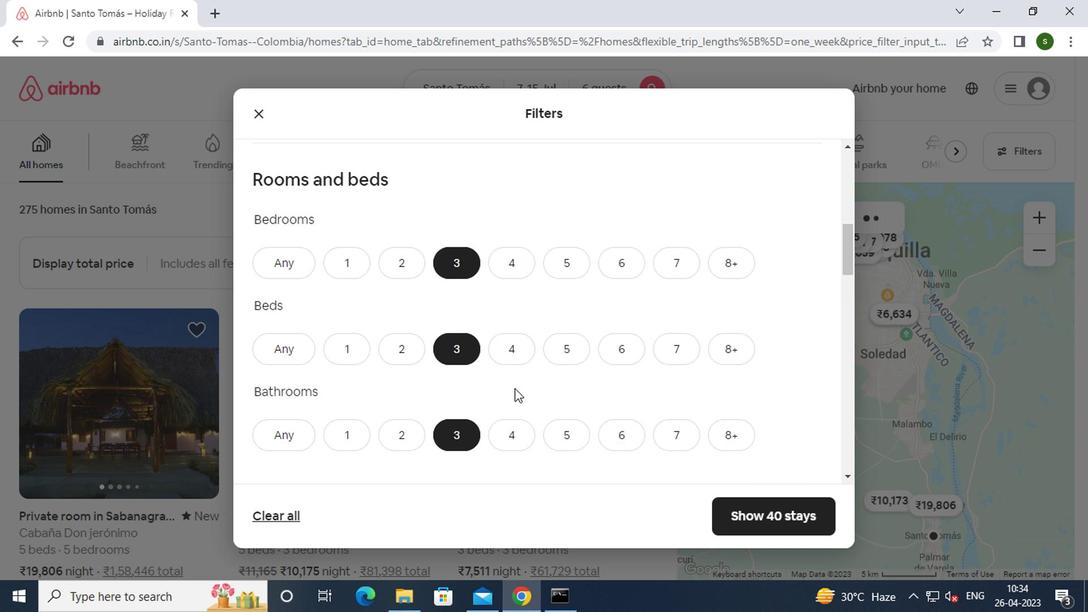 
Action: Mouse scrolled (510, 385) with delta (0, 0)
Screenshot: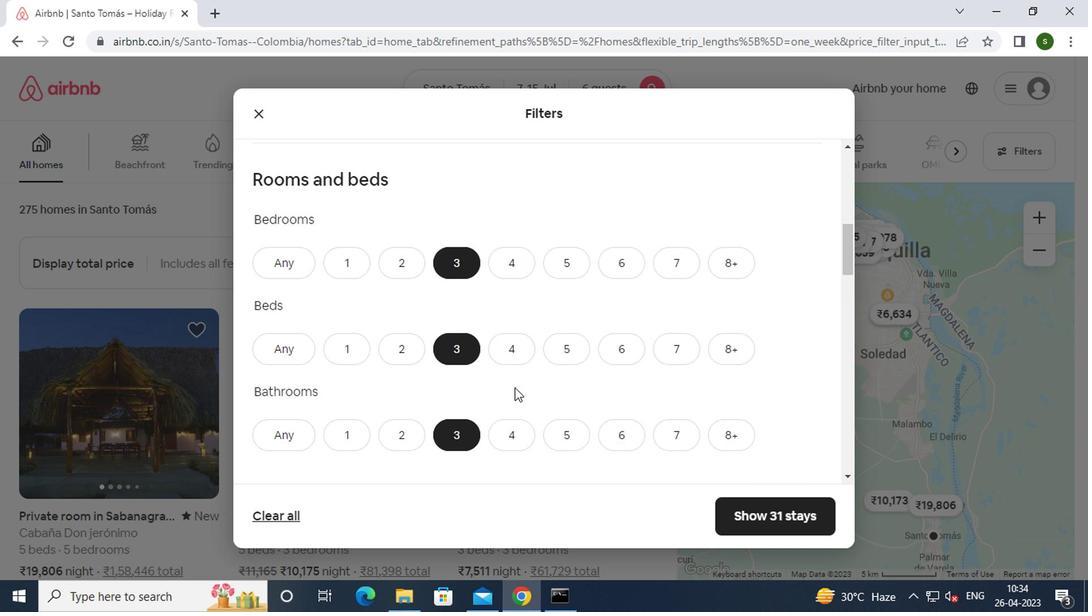 
Action: Mouse scrolled (510, 385) with delta (0, 0)
Screenshot: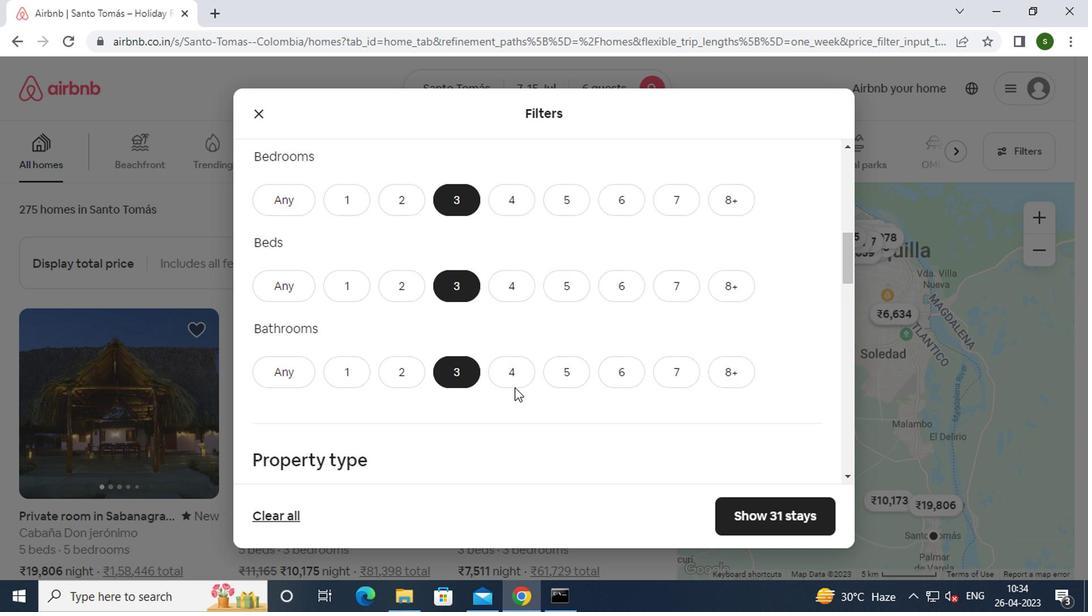 
Action: Mouse scrolled (510, 385) with delta (0, 0)
Screenshot: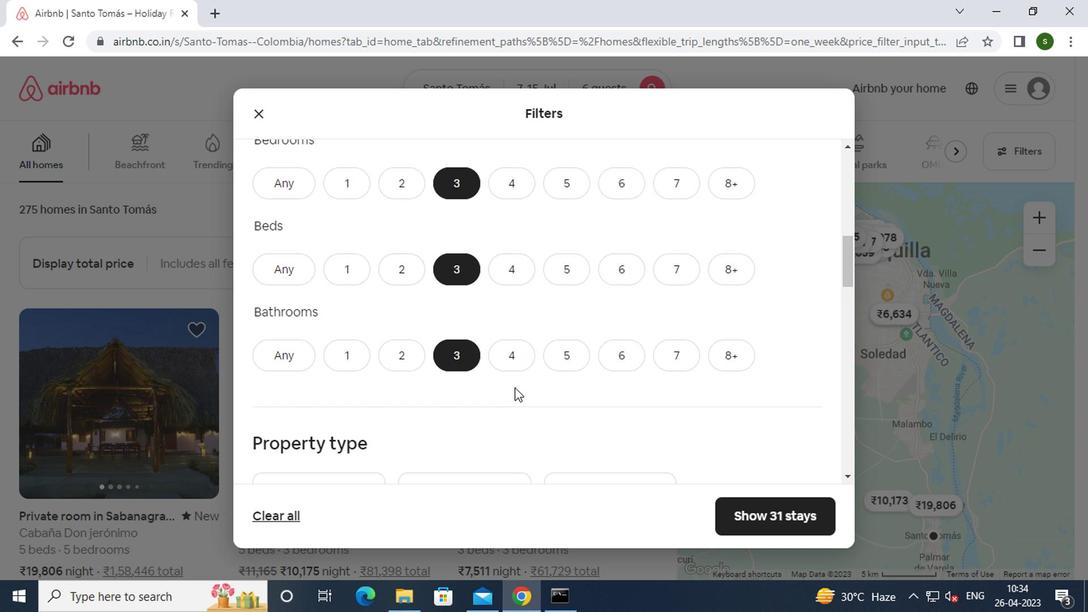 
Action: Mouse scrolled (510, 385) with delta (0, 0)
Screenshot: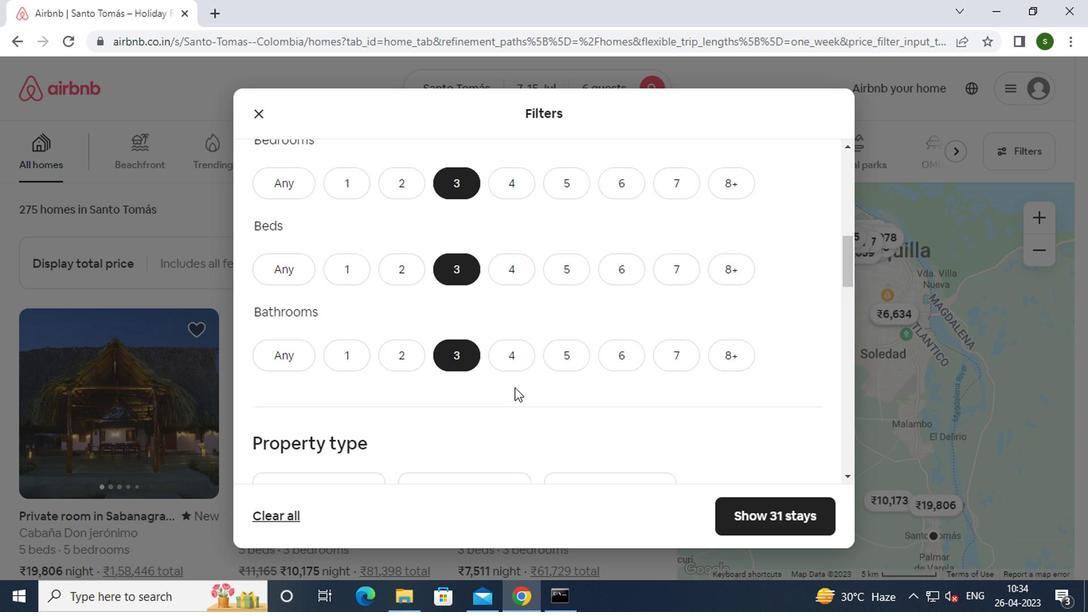
Action: Mouse moved to (362, 286)
Screenshot: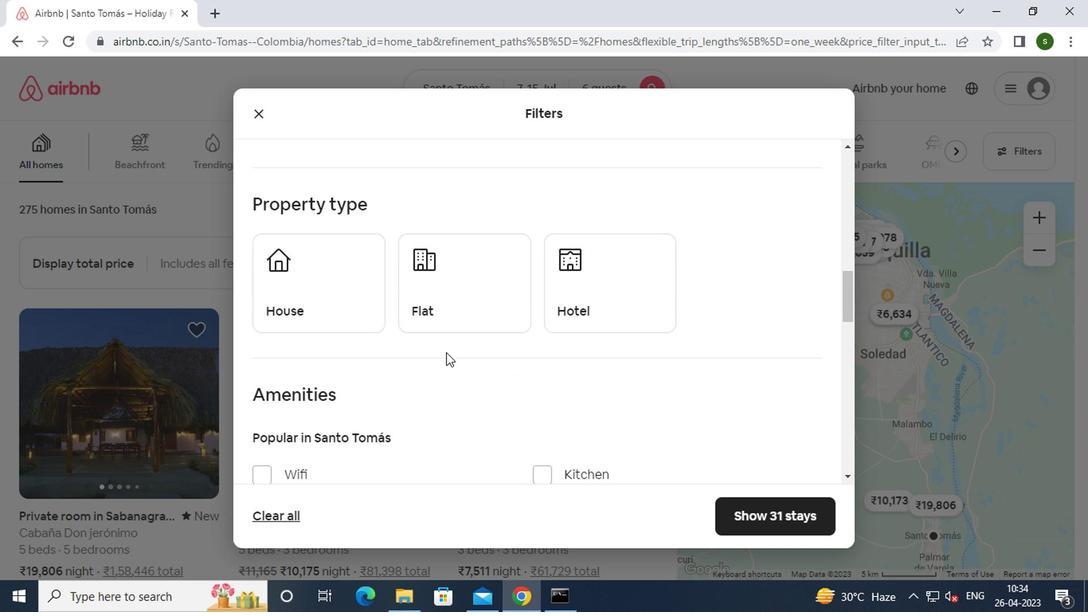 
Action: Mouse pressed left at (362, 286)
Screenshot: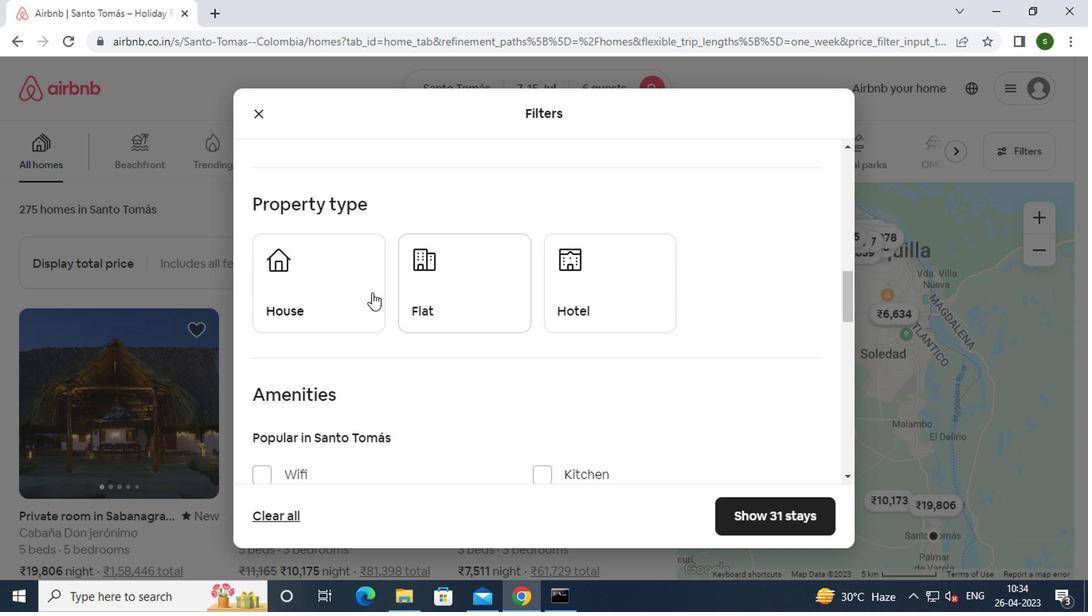 
Action: Mouse moved to (465, 307)
Screenshot: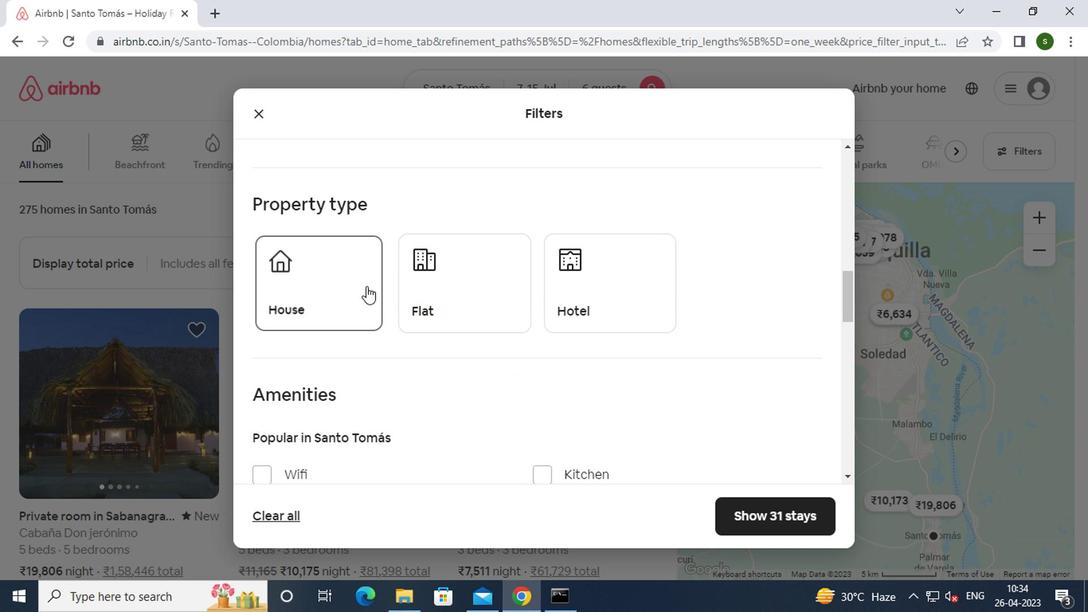 
Action: Mouse pressed left at (465, 307)
Screenshot: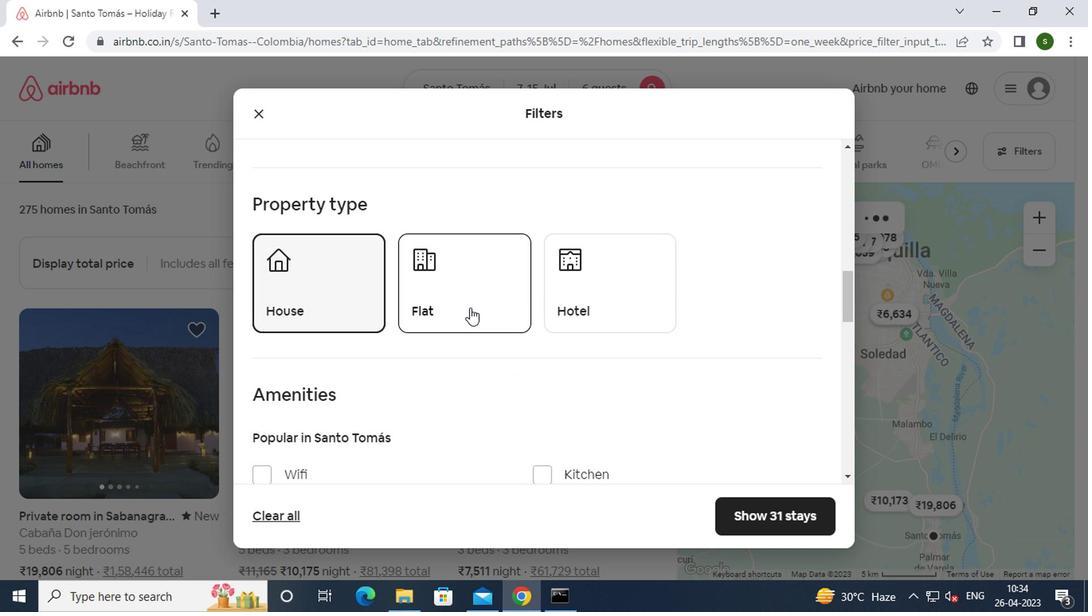 
Action: Mouse scrolled (465, 307) with delta (0, 0)
Screenshot: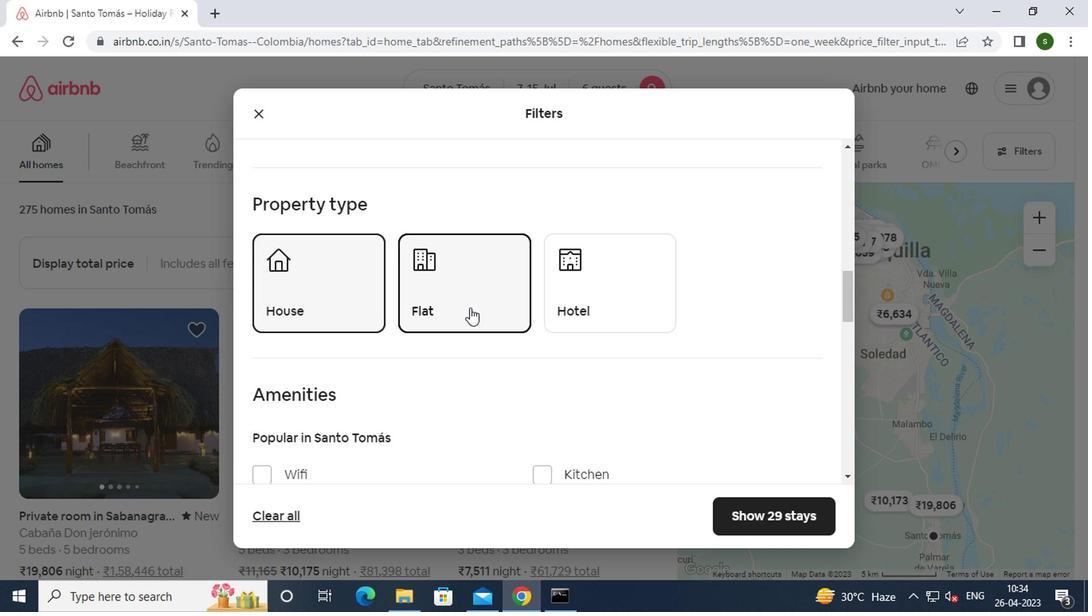
Action: Mouse scrolled (465, 307) with delta (0, 0)
Screenshot: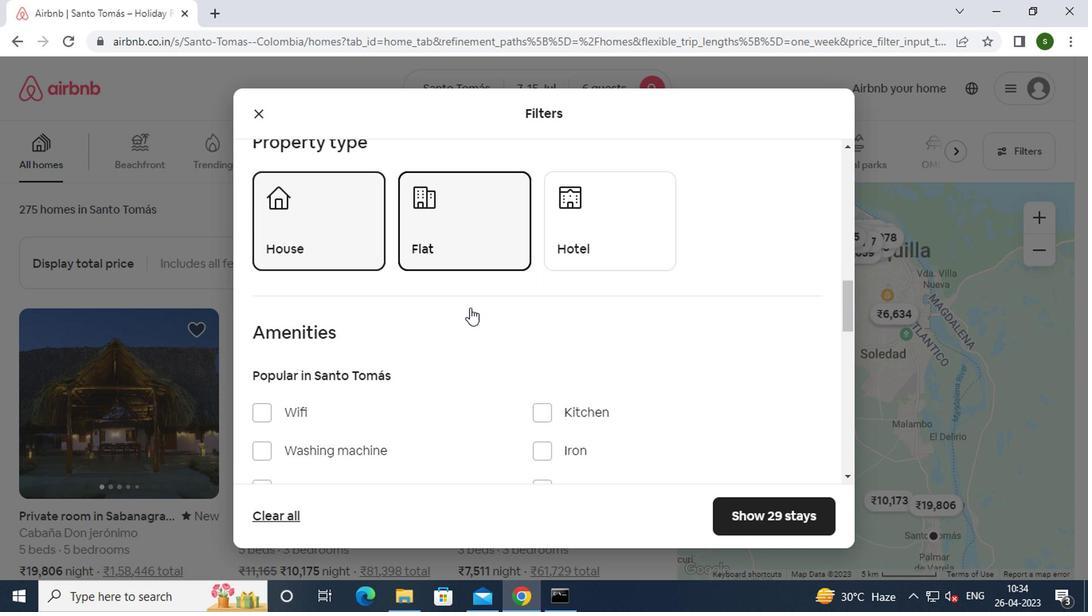 
Action: Mouse moved to (323, 351)
Screenshot: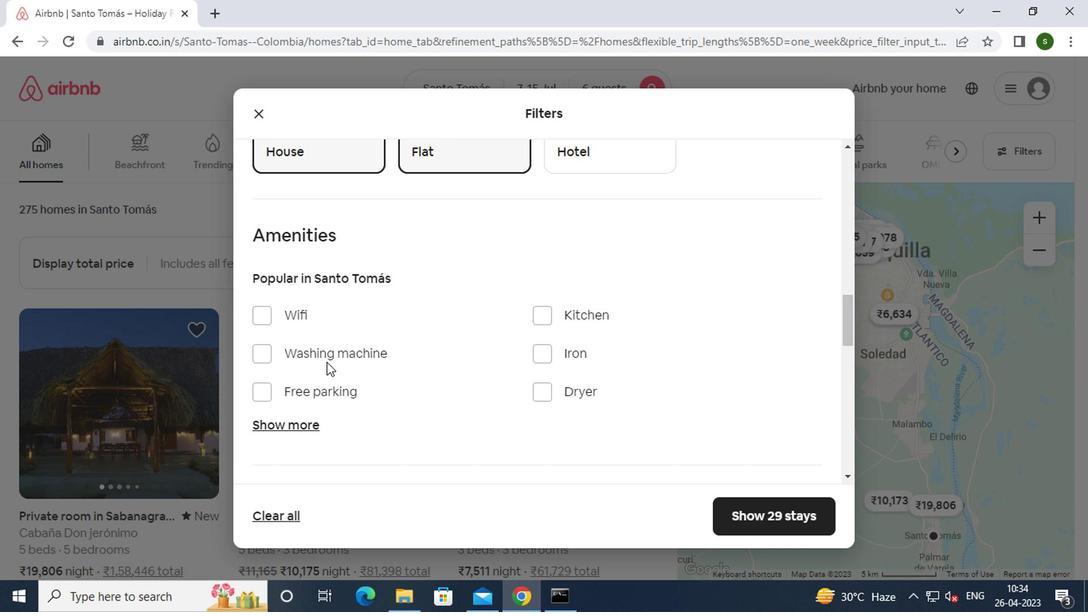 
Action: Mouse pressed left at (323, 351)
Screenshot: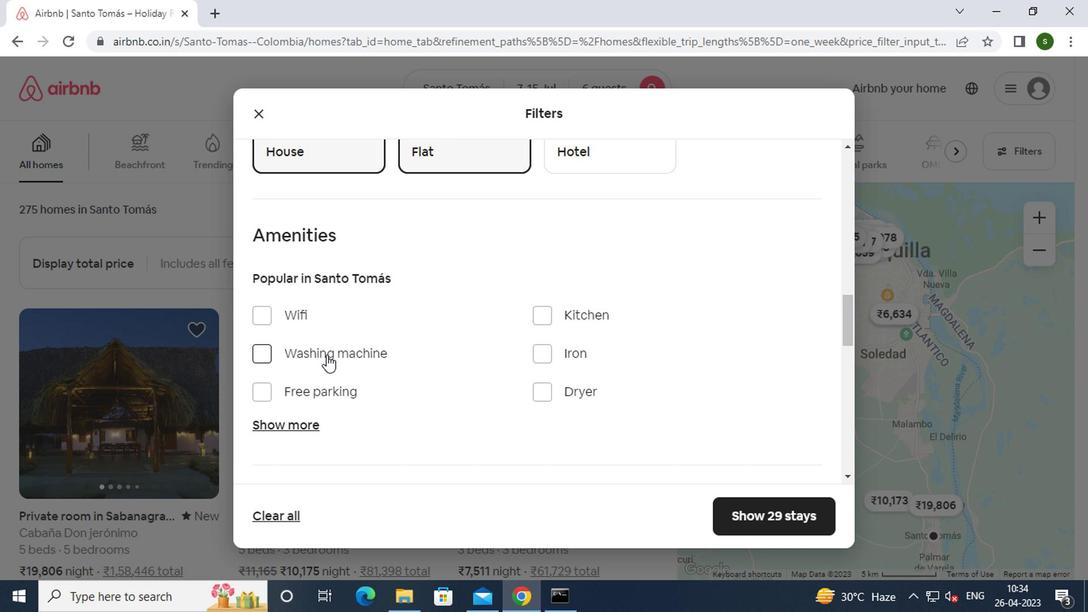 
Action: Mouse moved to (670, 395)
Screenshot: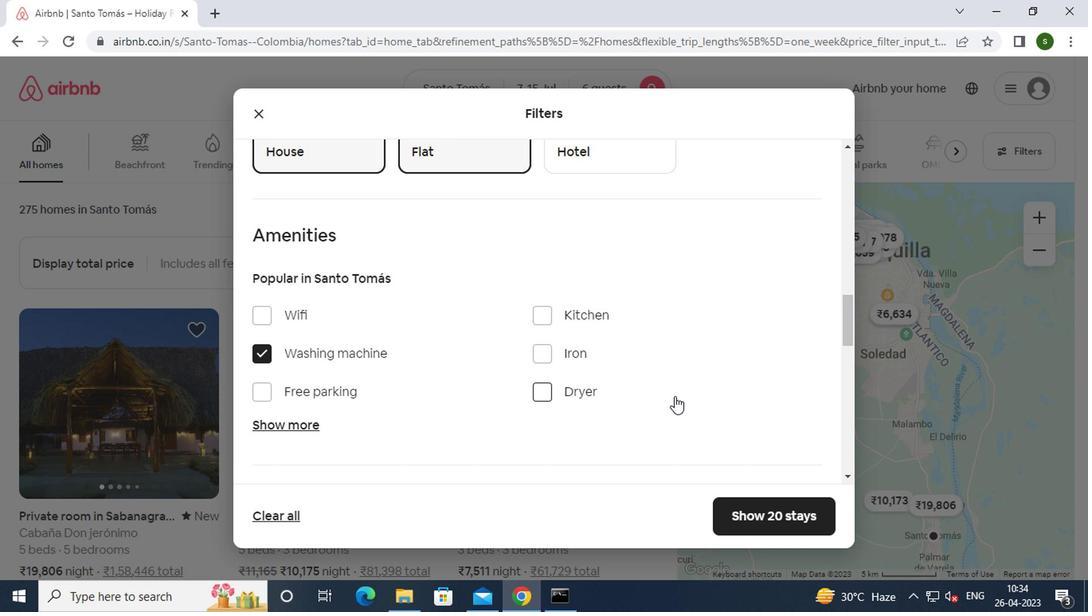 
Action: Mouse scrolled (670, 394) with delta (0, -1)
Screenshot: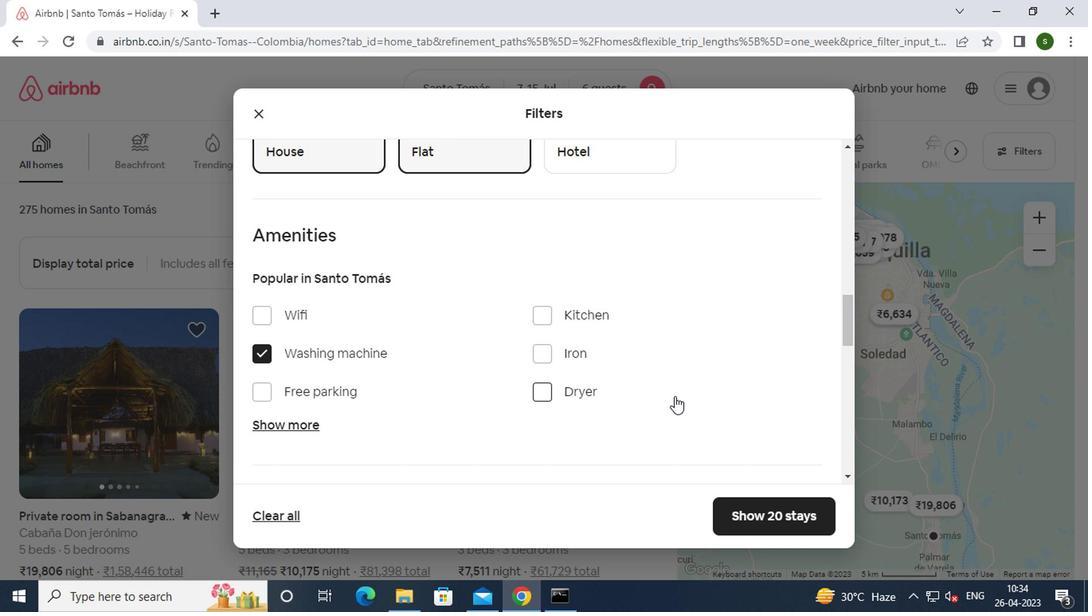 
Action: Mouse moved to (670, 395)
Screenshot: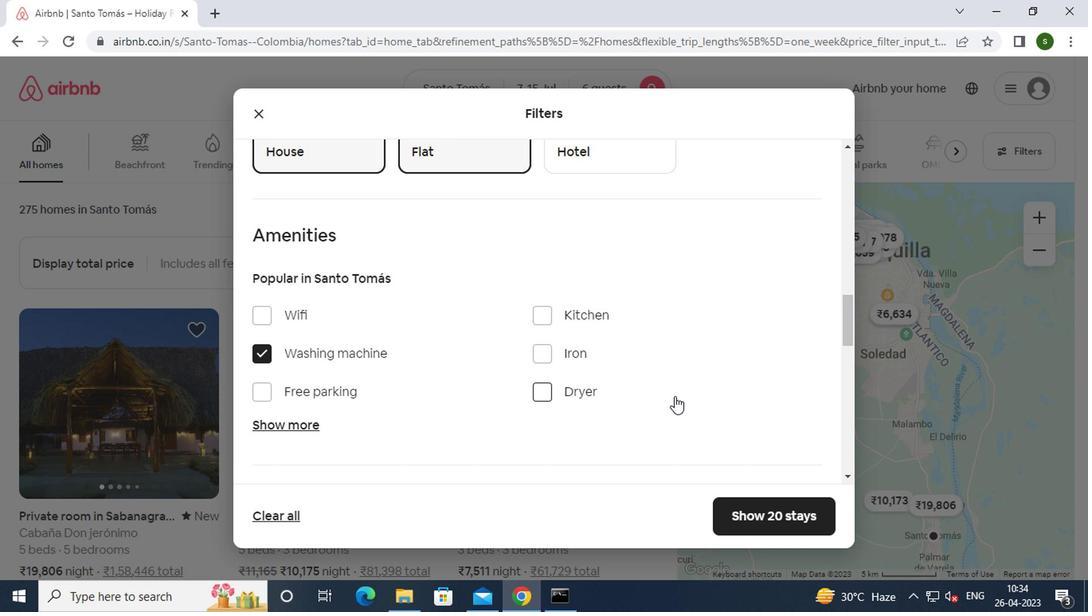 
Action: Mouse scrolled (670, 394) with delta (0, -1)
Screenshot: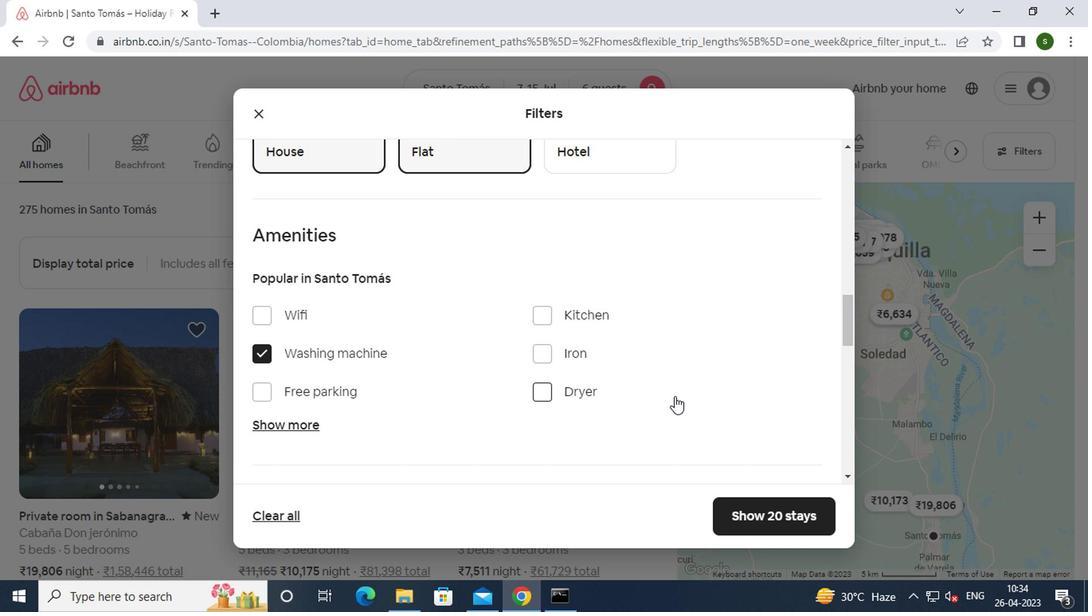 
Action: Mouse moved to (669, 395)
Screenshot: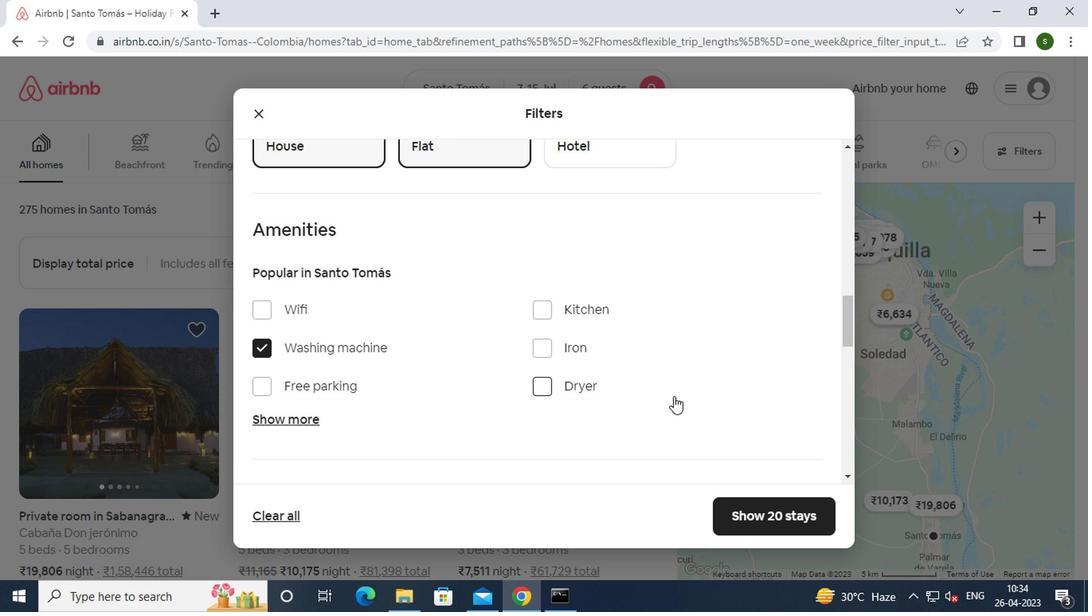 
Action: Mouse scrolled (669, 394) with delta (0, -1)
Screenshot: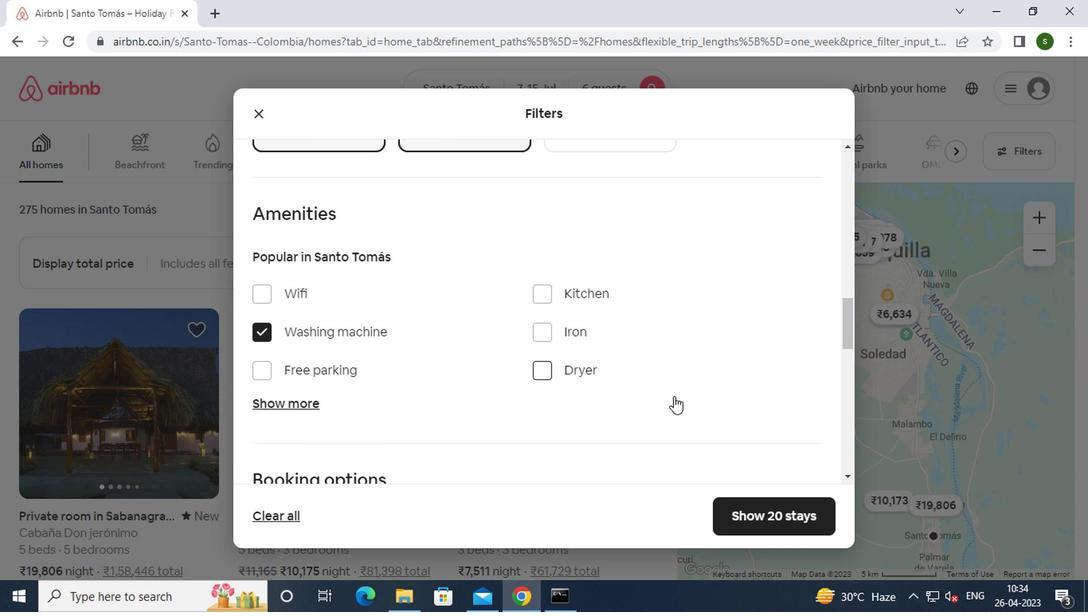 
Action: Mouse moved to (779, 372)
Screenshot: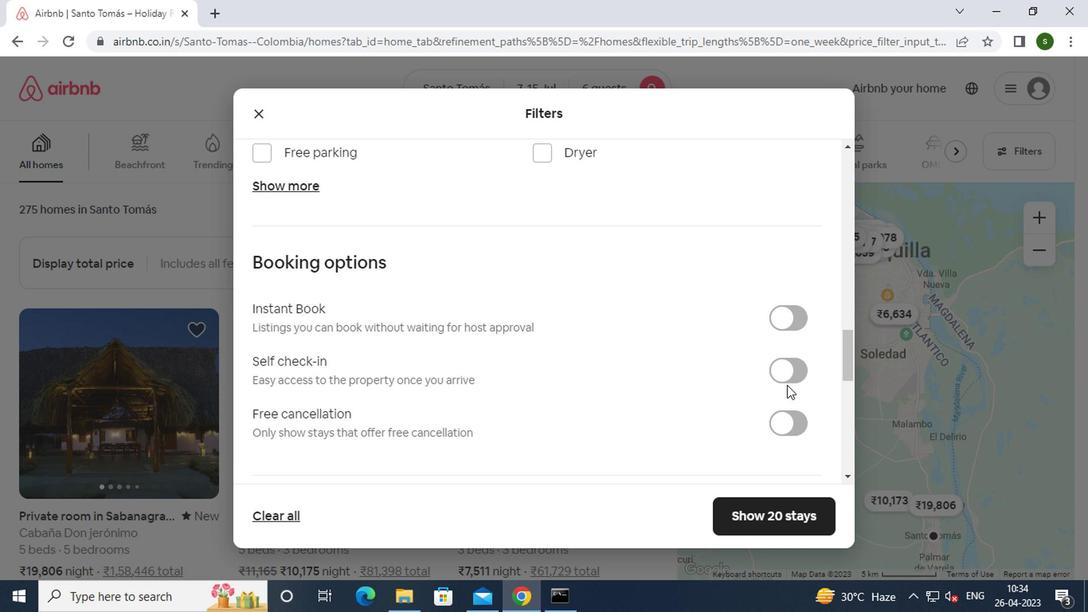 
Action: Mouse pressed left at (779, 372)
Screenshot: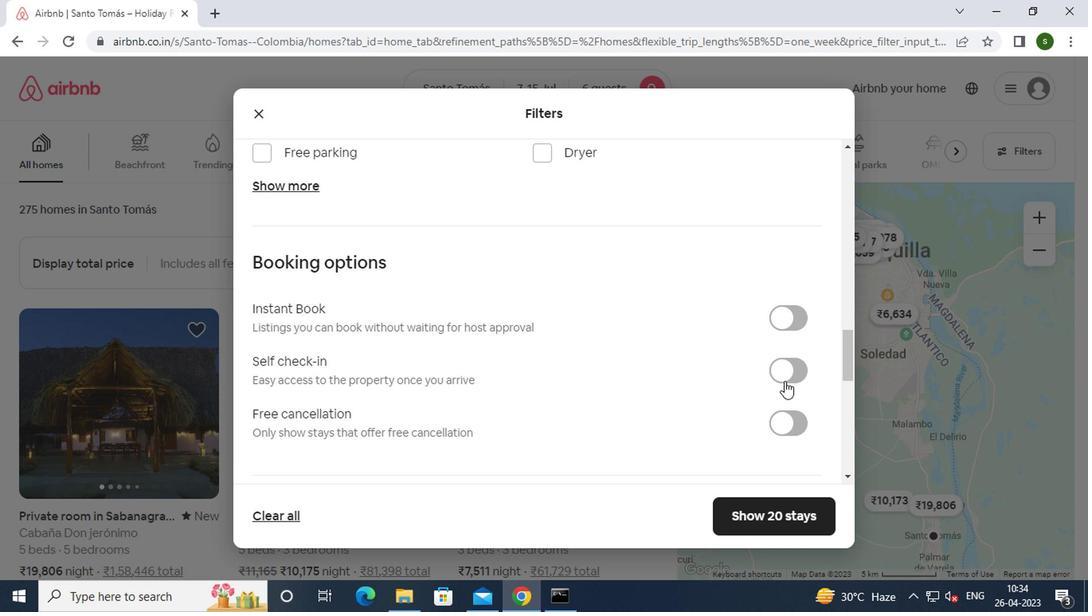 
Action: Mouse moved to (720, 383)
Screenshot: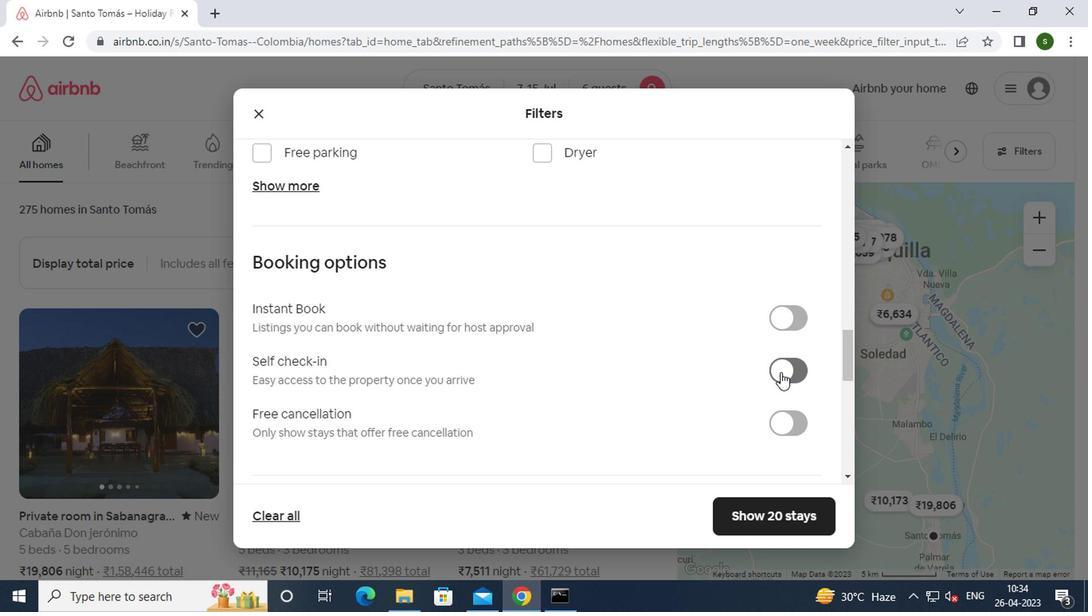 
Action: Mouse scrolled (720, 382) with delta (0, -1)
Screenshot: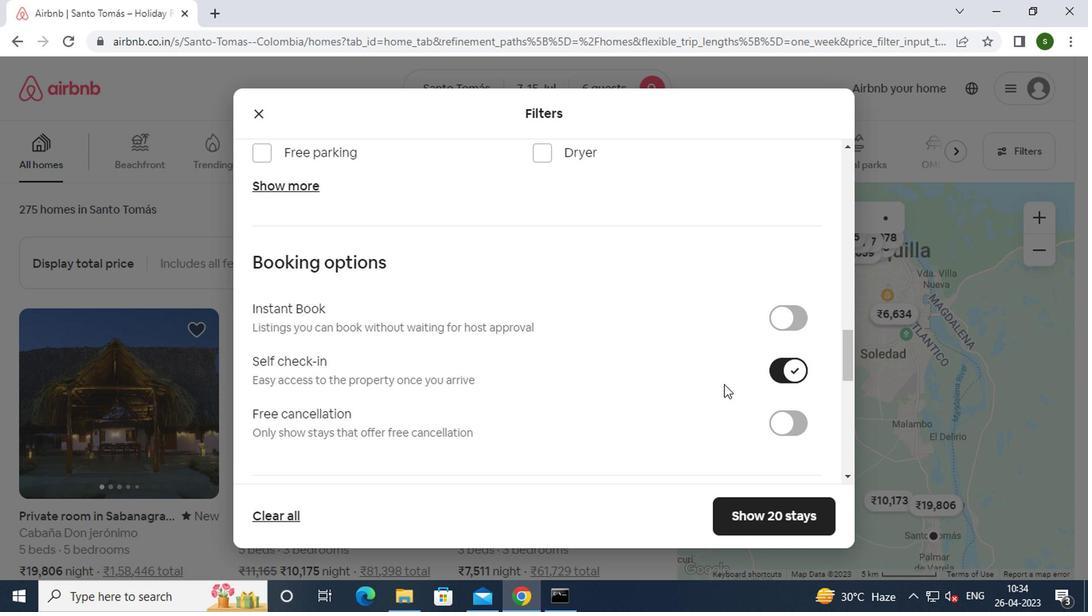
Action: Mouse scrolled (720, 382) with delta (0, -1)
Screenshot: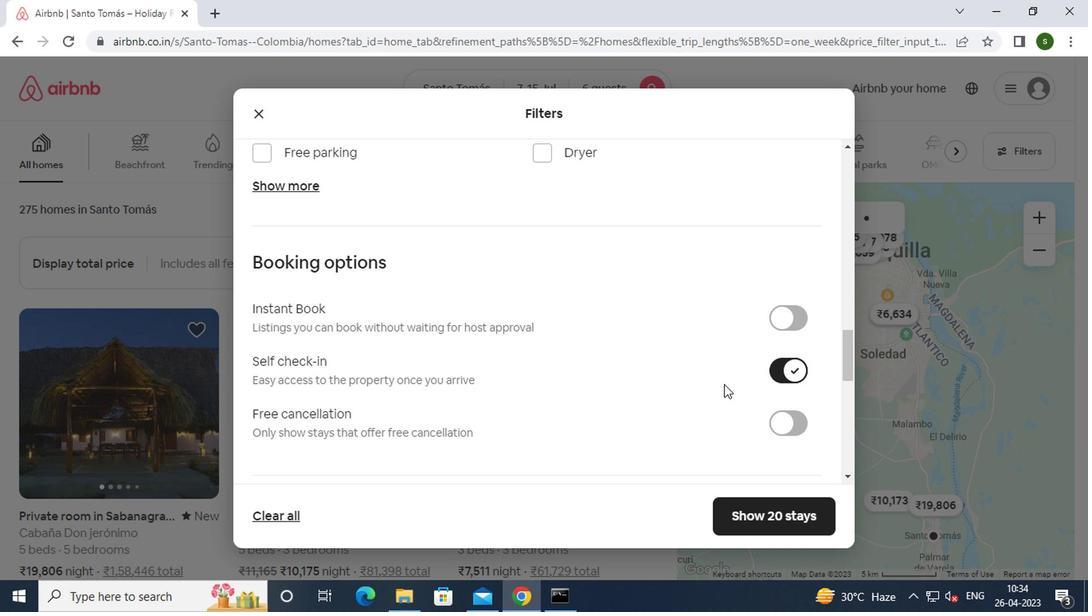 
Action: Mouse scrolled (720, 382) with delta (0, -1)
Screenshot: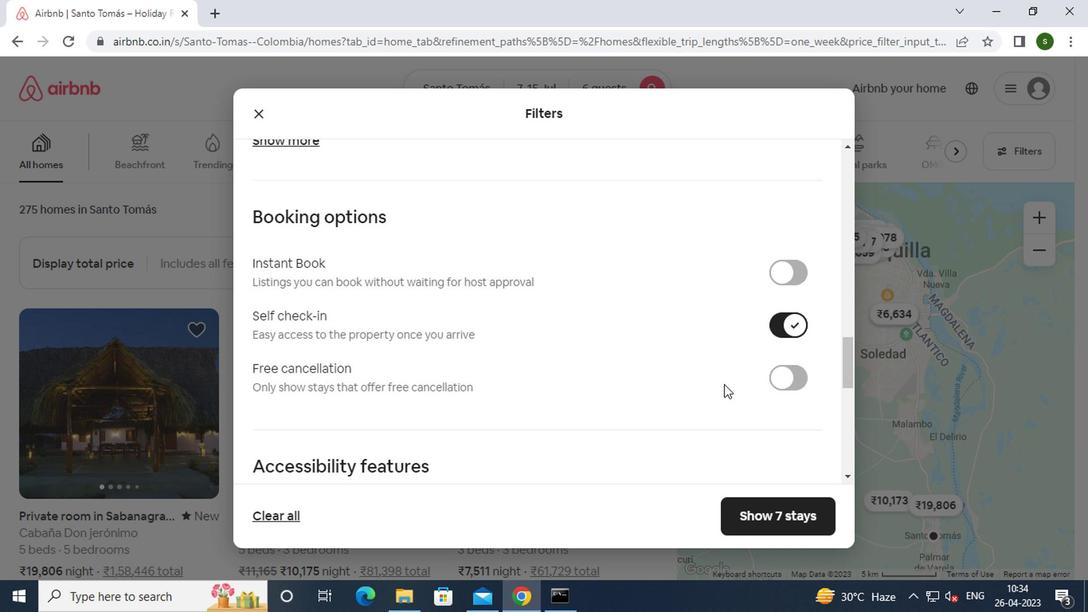 
Action: Mouse scrolled (720, 382) with delta (0, -1)
Screenshot: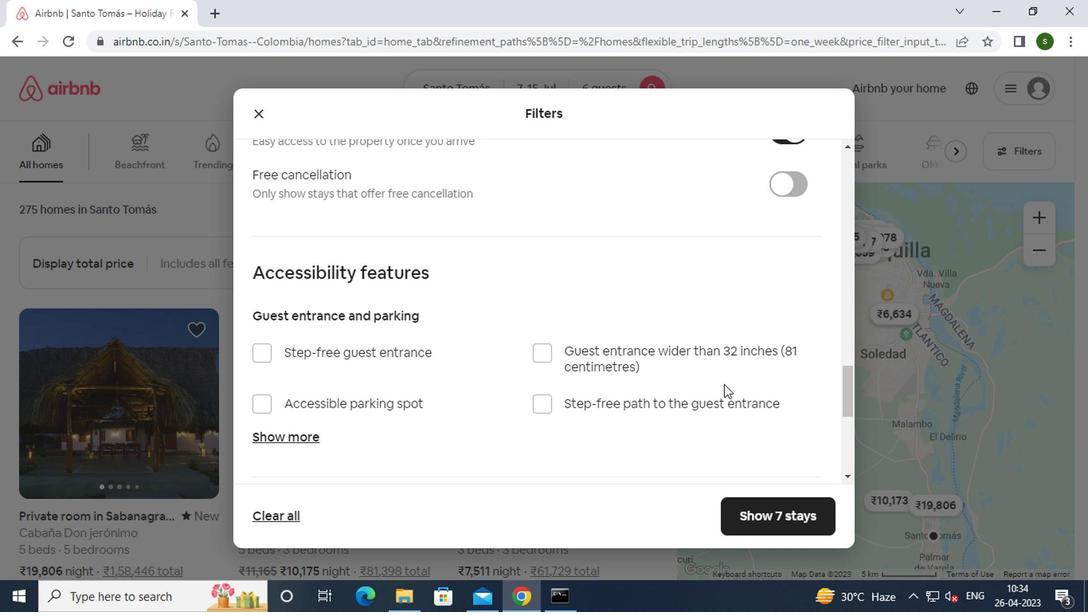
Action: Mouse scrolled (720, 382) with delta (0, -1)
Screenshot: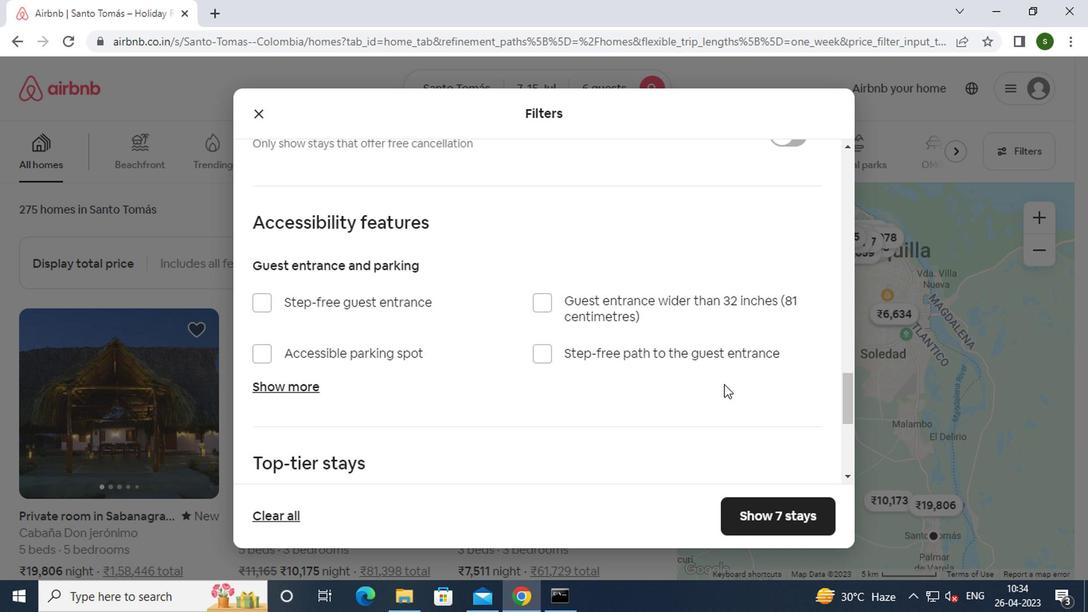 
Action: Mouse scrolled (720, 382) with delta (0, -1)
Screenshot: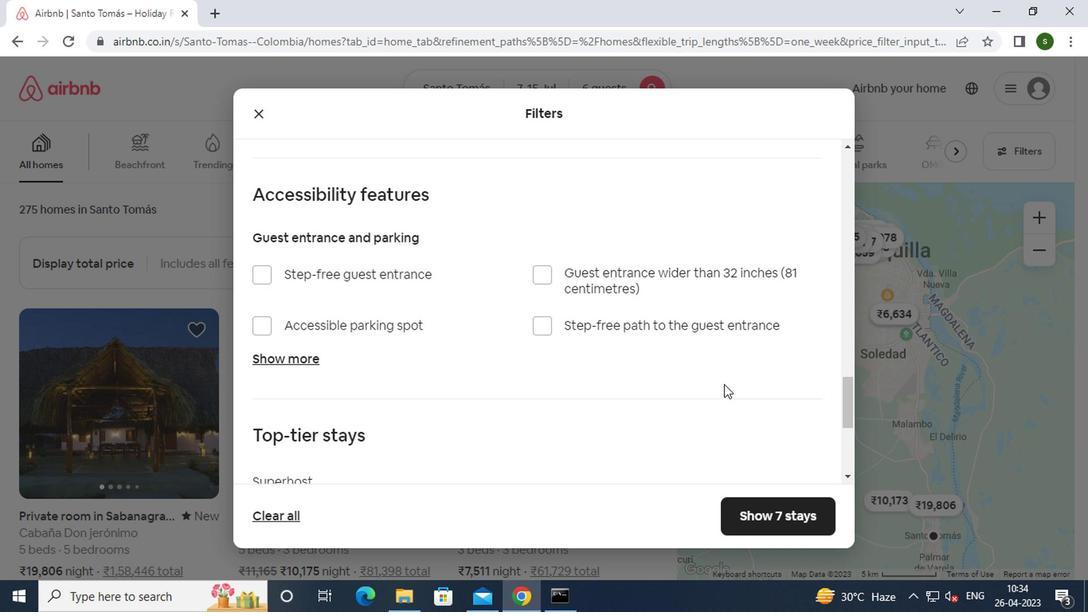 
Action: Mouse scrolled (720, 382) with delta (0, -1)
Screenshot: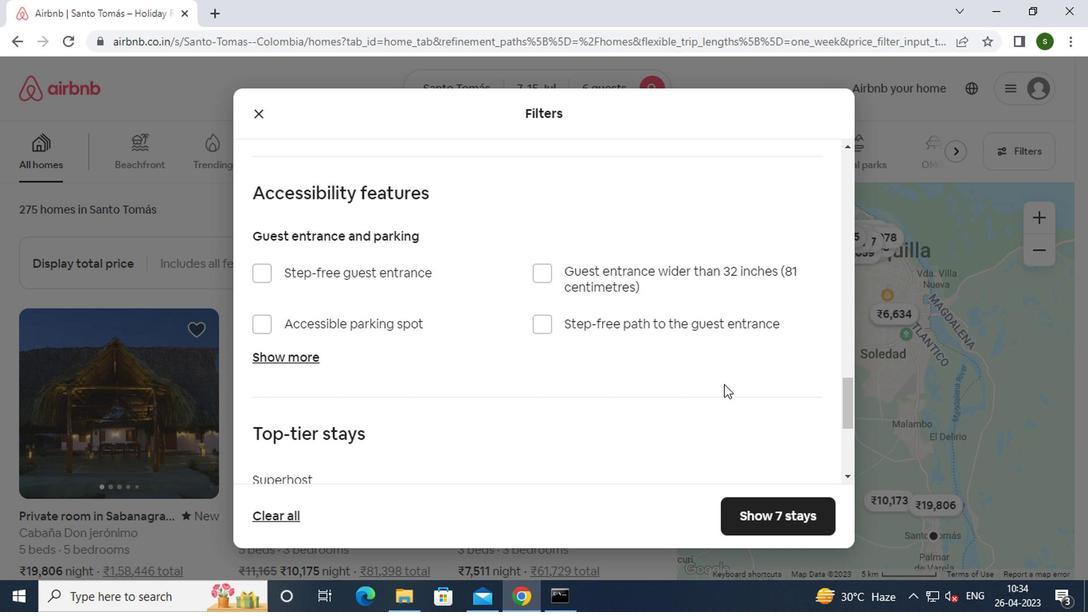
Action: Mouse moved to (720, 383)
Screenshot: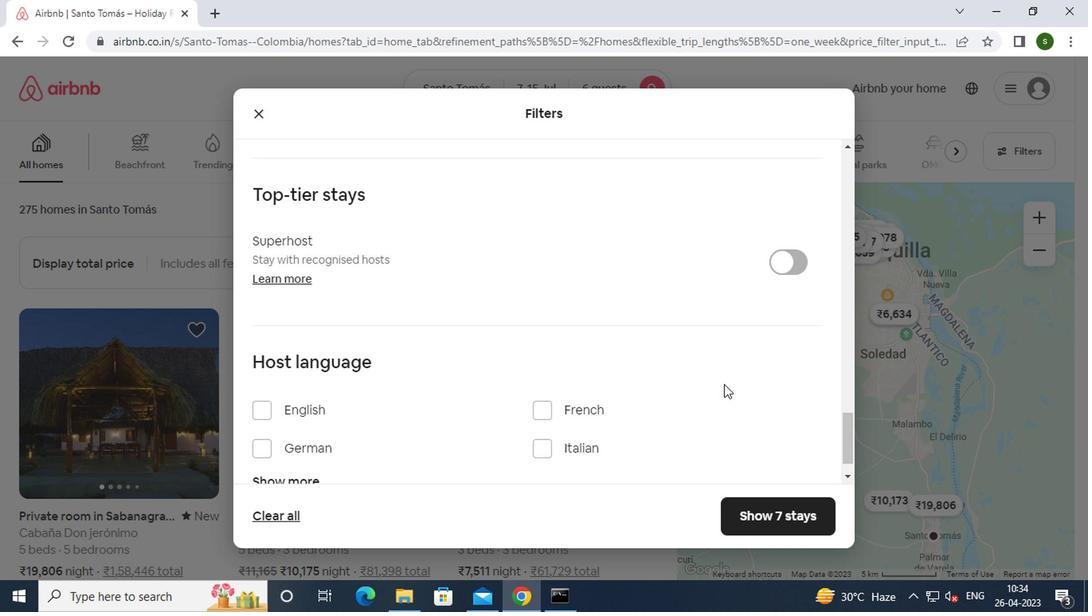 
Action: Mouse scrolled (720, 382) with delta (0, -1)
Screenshot: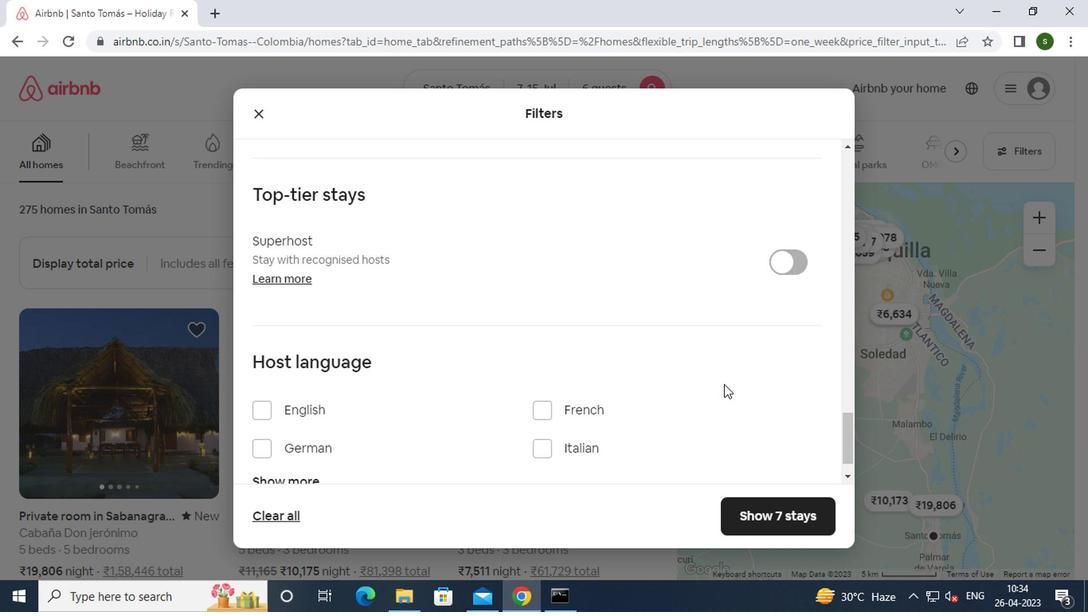 
Action: Mouse scrolled (720, 382) with delta (0, -1)
Screenshot: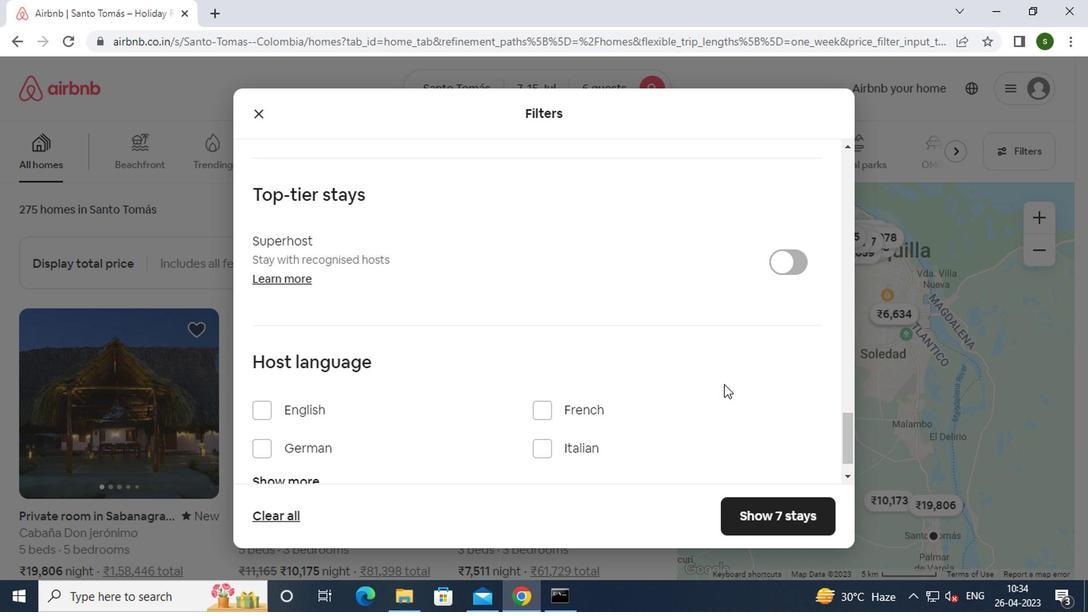 
Action: Mouse scrolled (720, 382) with delta (0, -1)
Screenshot: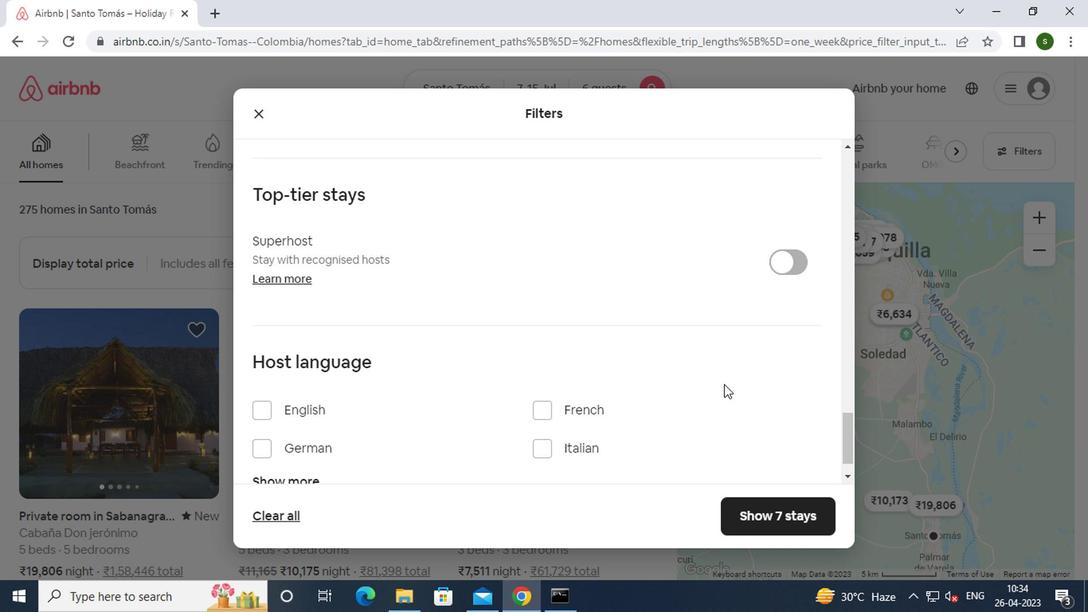 
Action: Mouse moved to (295, 362)
Screenshot: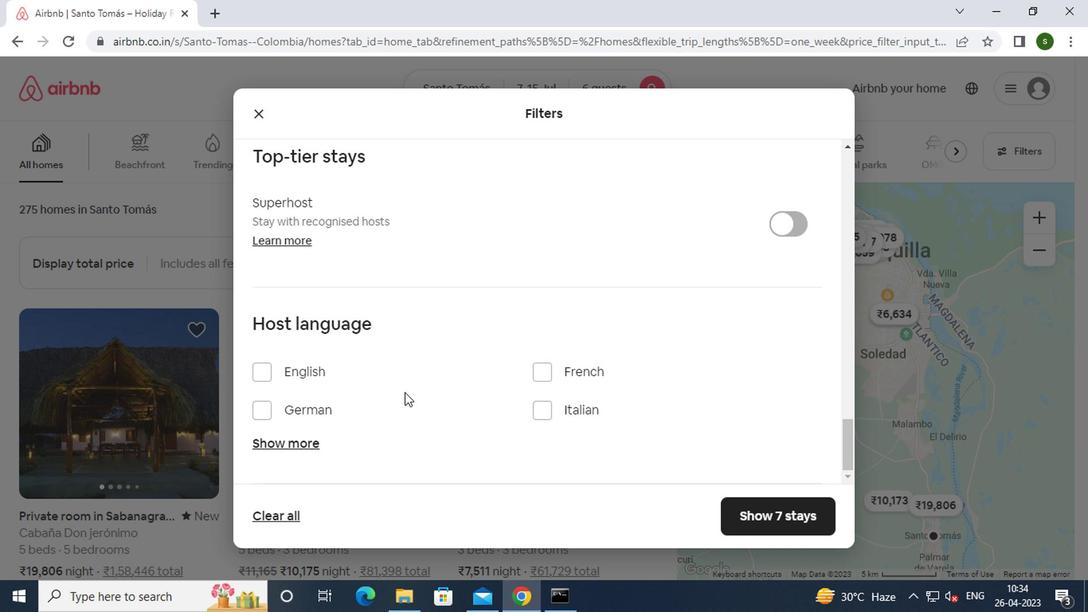 
Action: Mouse pressed left at (295, 362)
Screenshot: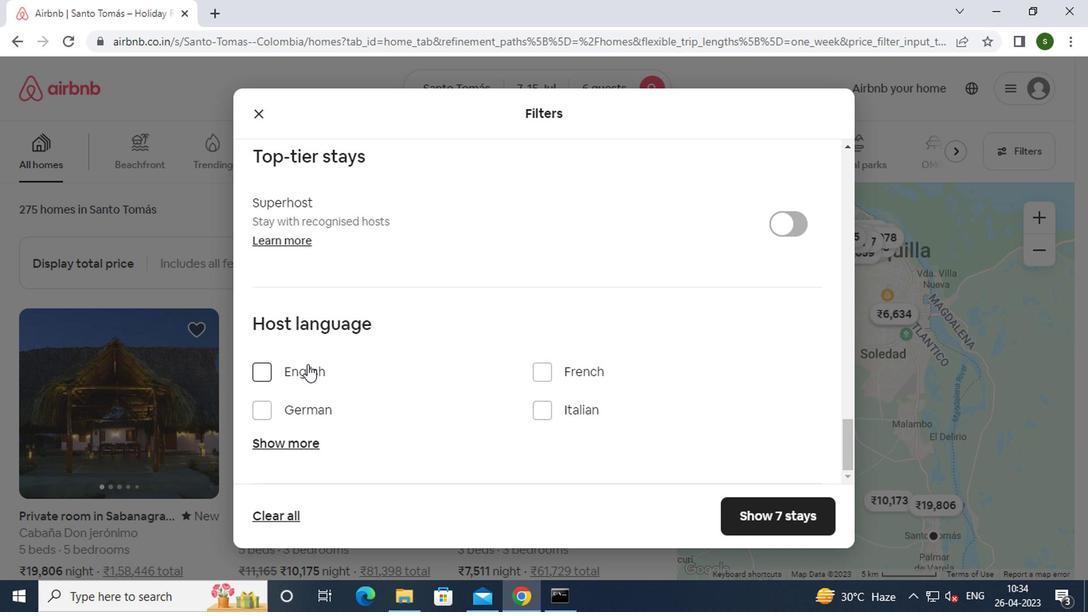 
Action: Mouse moved to (756, 520)
Screenshot: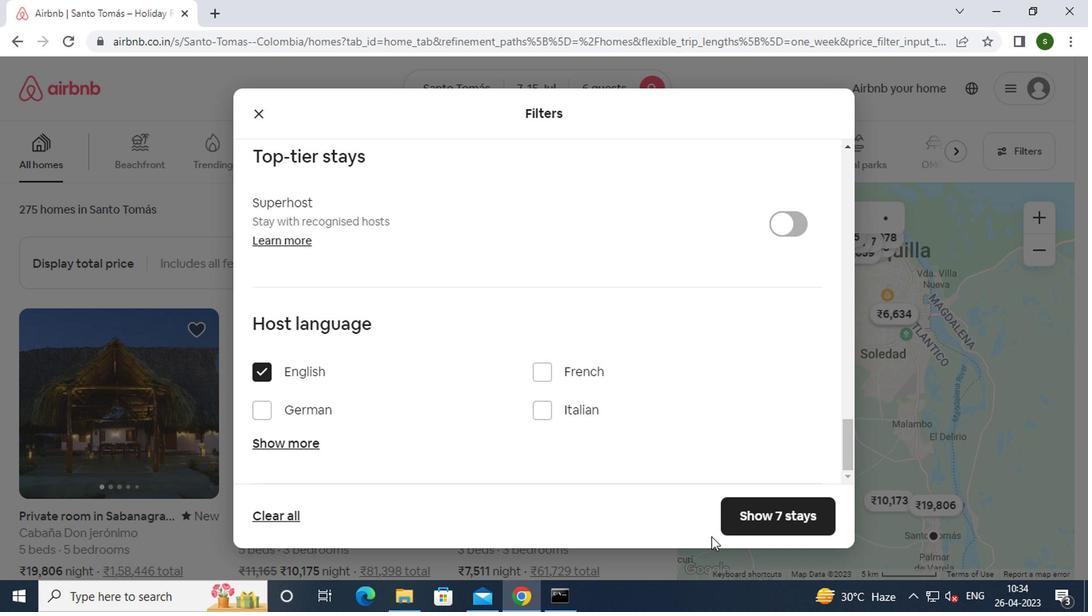 
Action: Mouse pressed left at (756, 520)
Screenshot: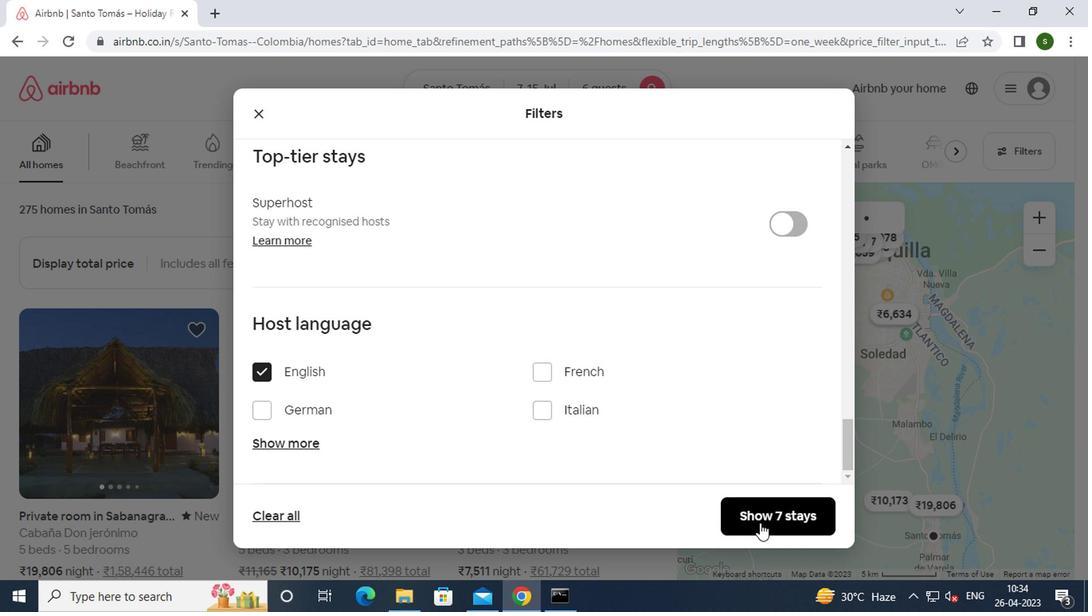 
